Task: Open Card Email Marketing Analytics Review in Board IT Change Management and Implementation to Workspace Health and Wellness Services and add a team member Softage.2@softage.net, a label Blue, a checklist Compensation and Benefits, an attachment from Trello, a color Blue and finally, add a card description 'Research and develop new pricing strategy for bundled products' and a comment 'Let us approach this task with a sense of flexibility and adaptability, willing to adjust our approach as needed based on feedback.'. Add a start date 'Jan 06, 1900' with a due date 'Jan 13, 1900'
Action: Mouse moved to (325, 146)
Screenshot: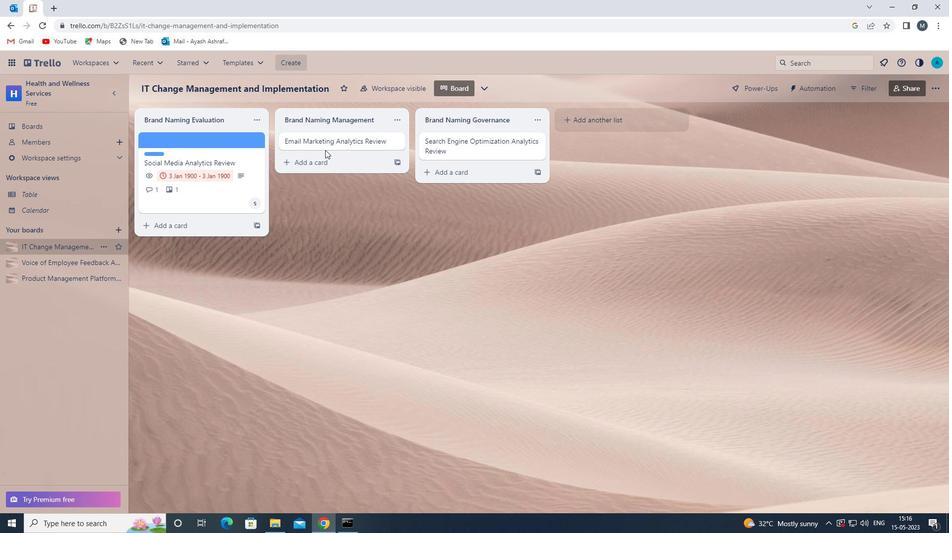 
Action: Mouse pressed left at (325, 146)
Screenshot: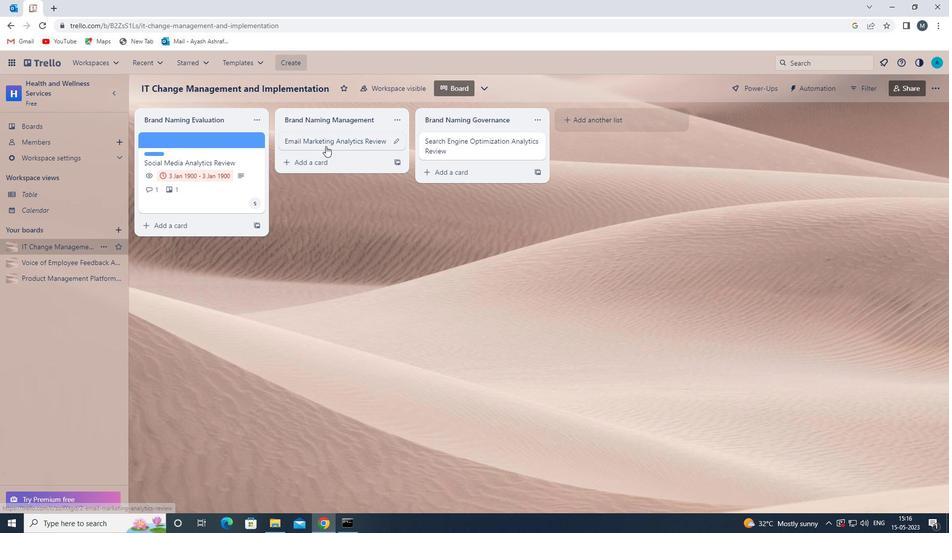 
Action: Mouse moved to (598, 173)
Screenshot: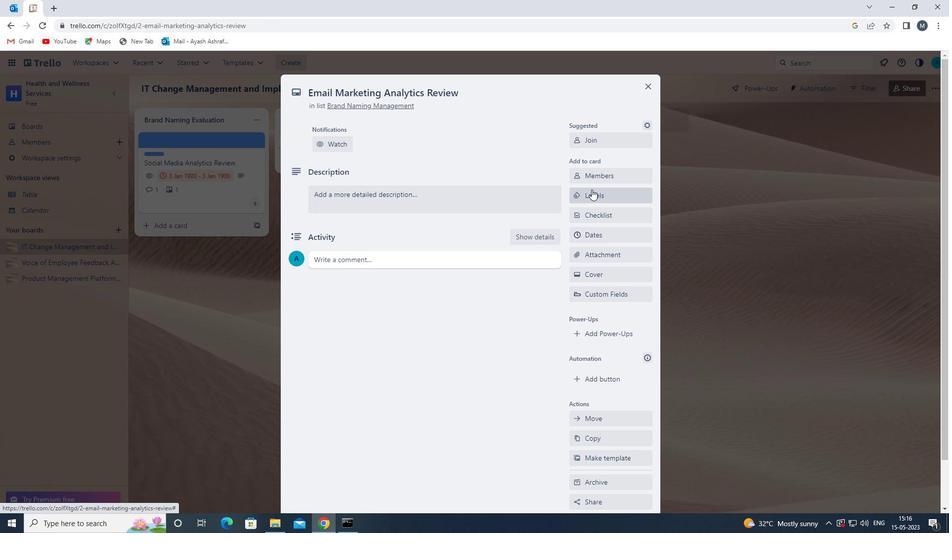 
Action: Mouse pressed left at (598, 173)
Screenshot: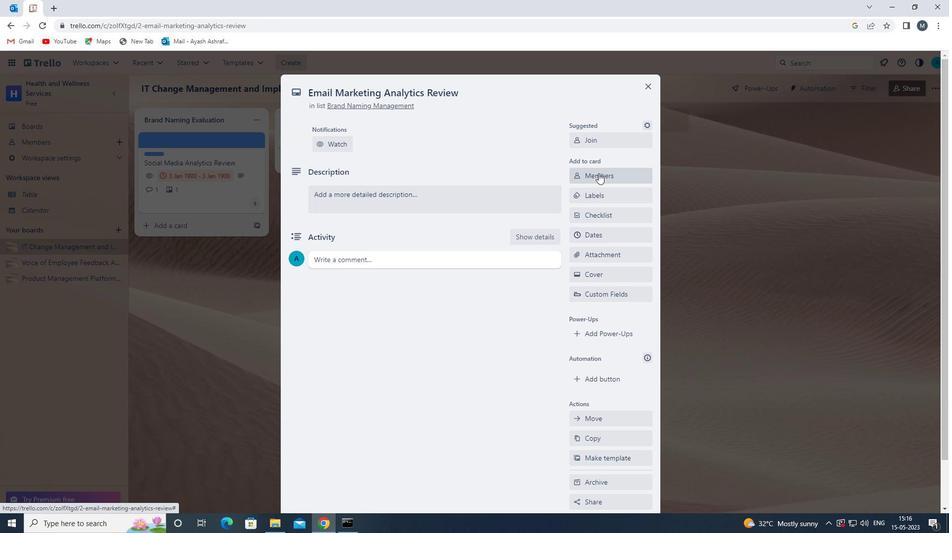 
Action: Key pressed s
Screenshot: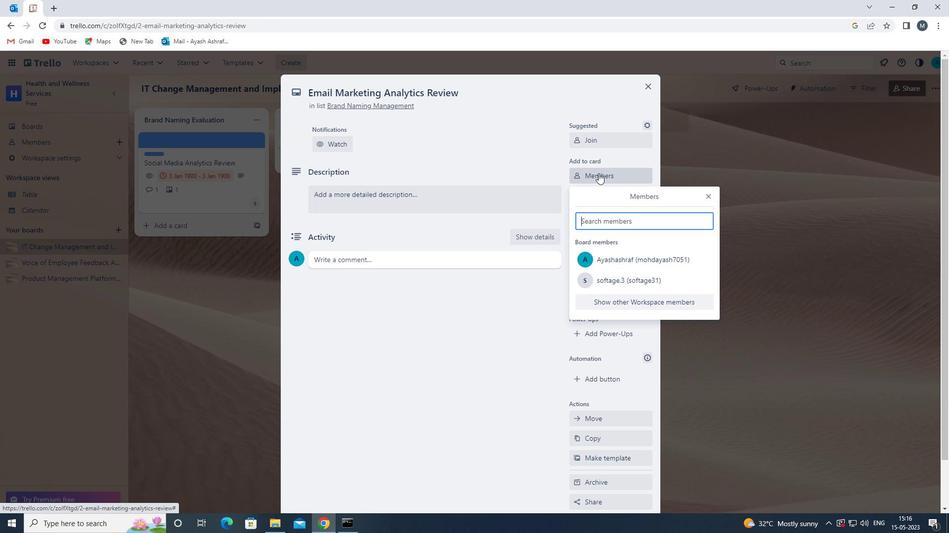 
Action: Mouse moved to (634, 317)
Screenshot: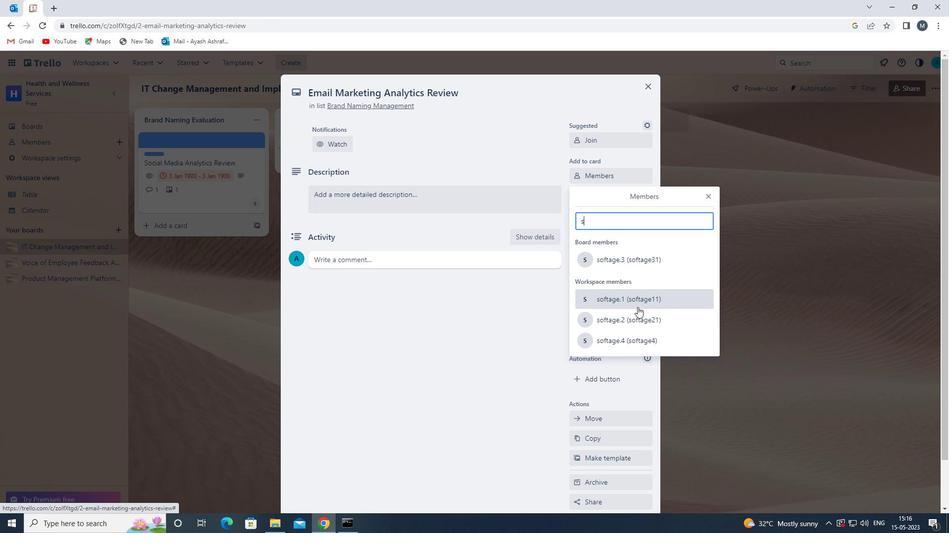 
Action: Mouse pressed left at (634, 317)
Screenshot: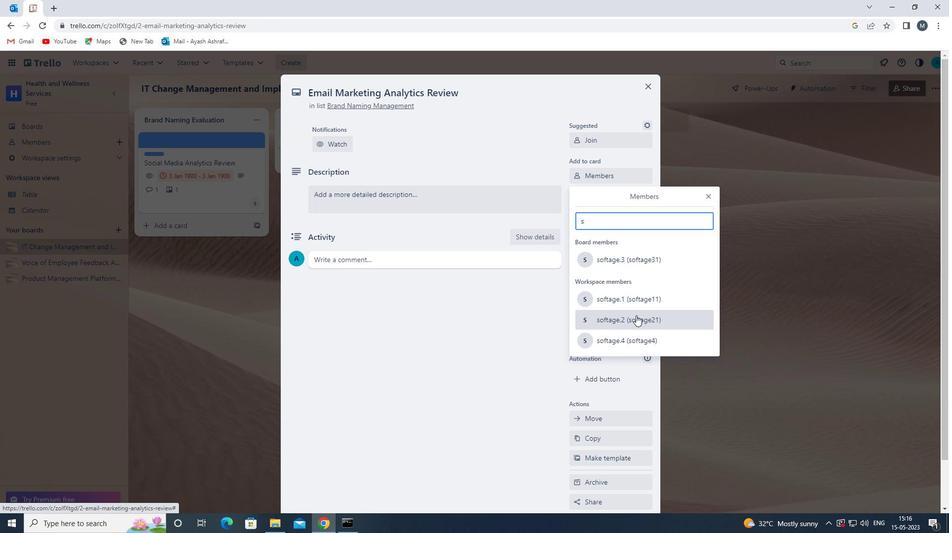 
Action: Mouse moved to (708, 195)
Screenshot: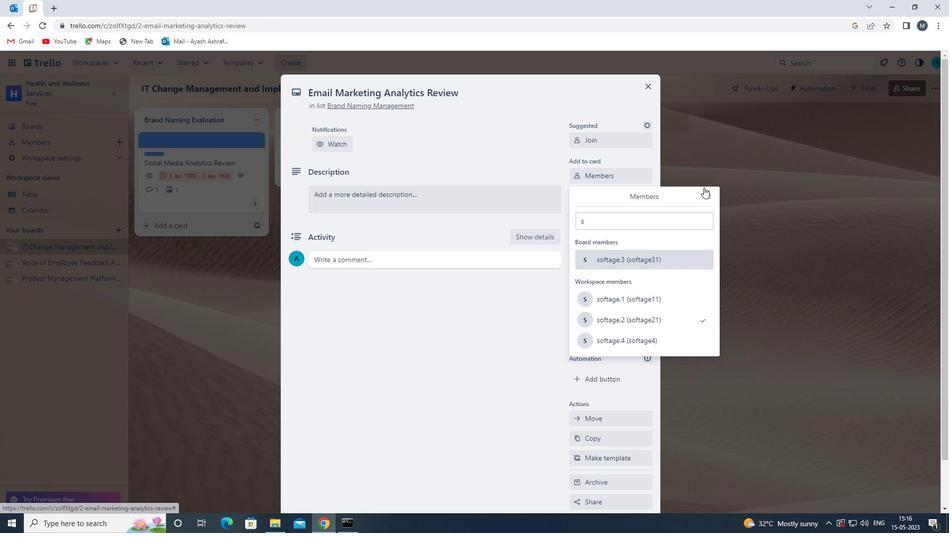 
Action: Mouse pressed left at (708, 195)
Screenshot: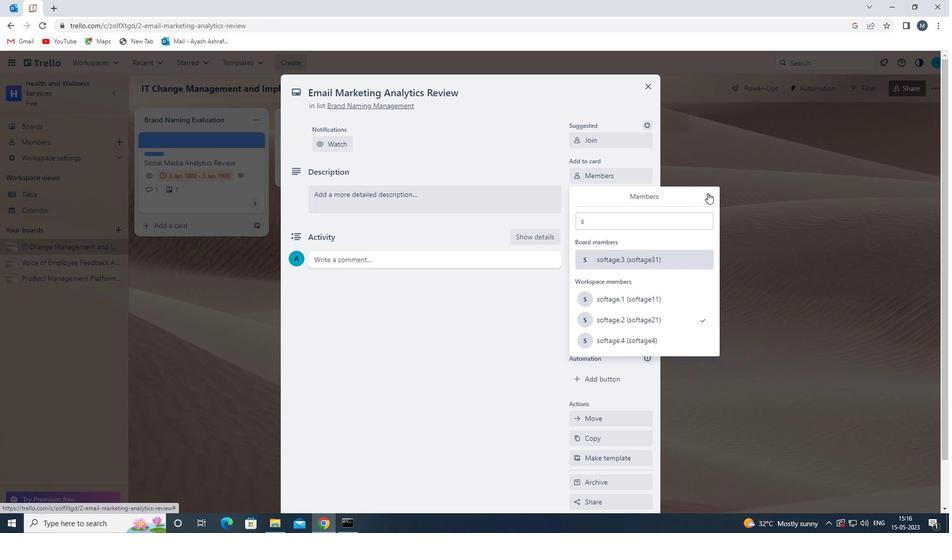 
Action: Mouse moved to (600, 195)
Screenshot: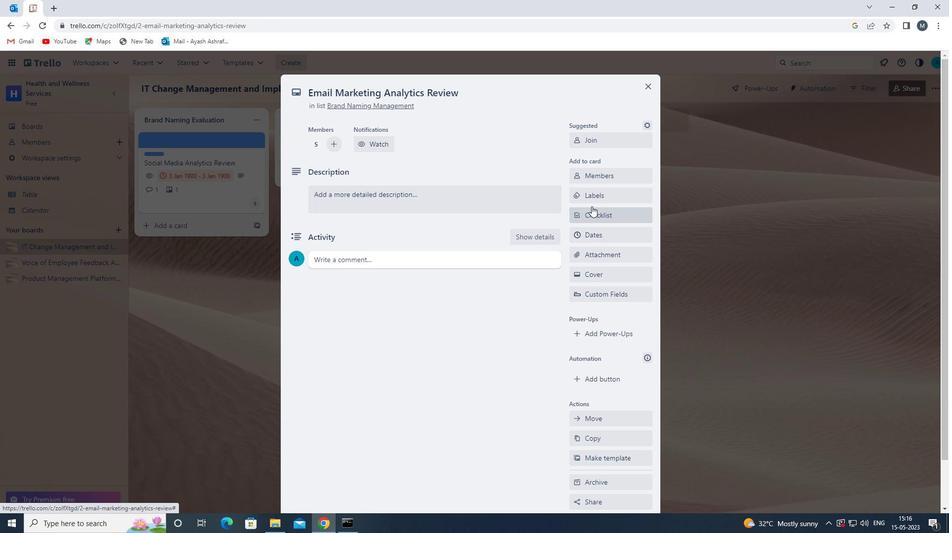 
Action: Mouse pressed left at (600, 195)
Screenshot: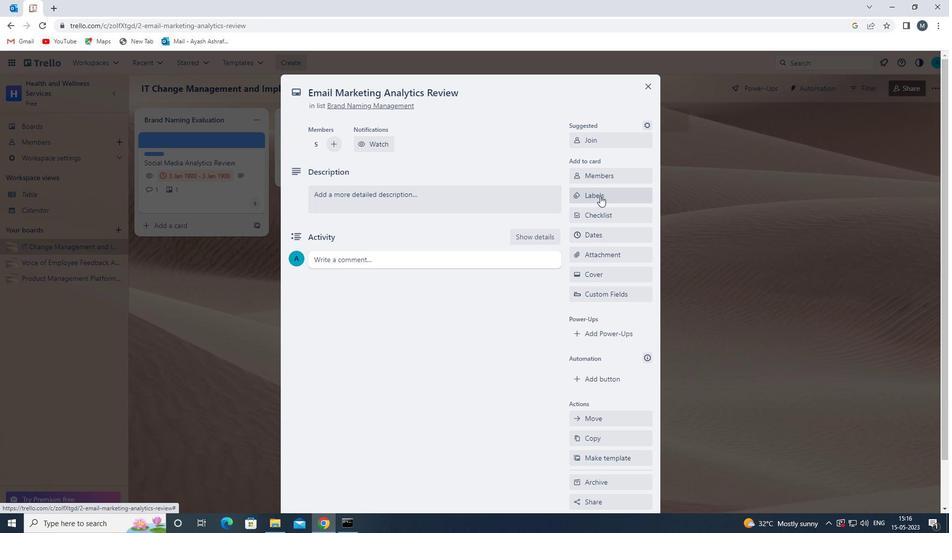 
Action: Mouse moved to (629, 362)
Screenshot: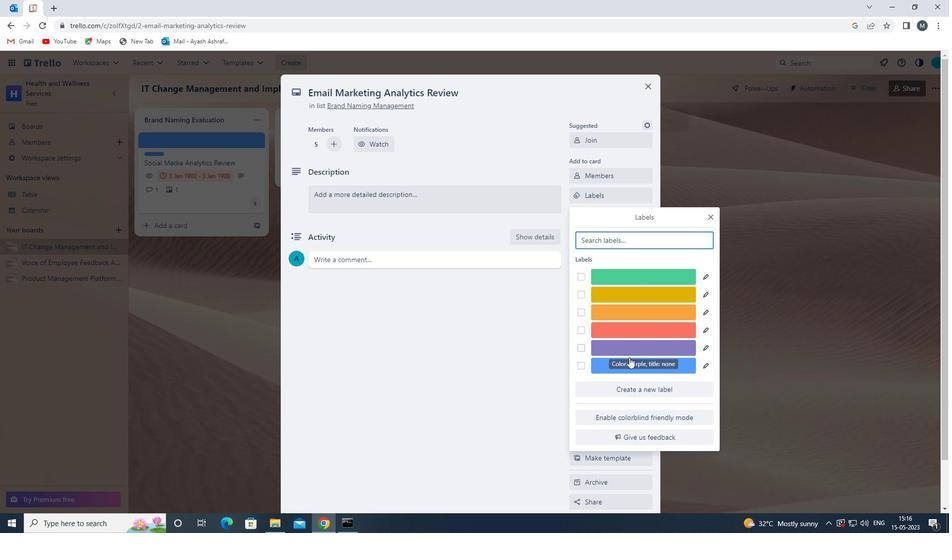 
Action: Mouse pressed left at (629, 362)
Screenshot: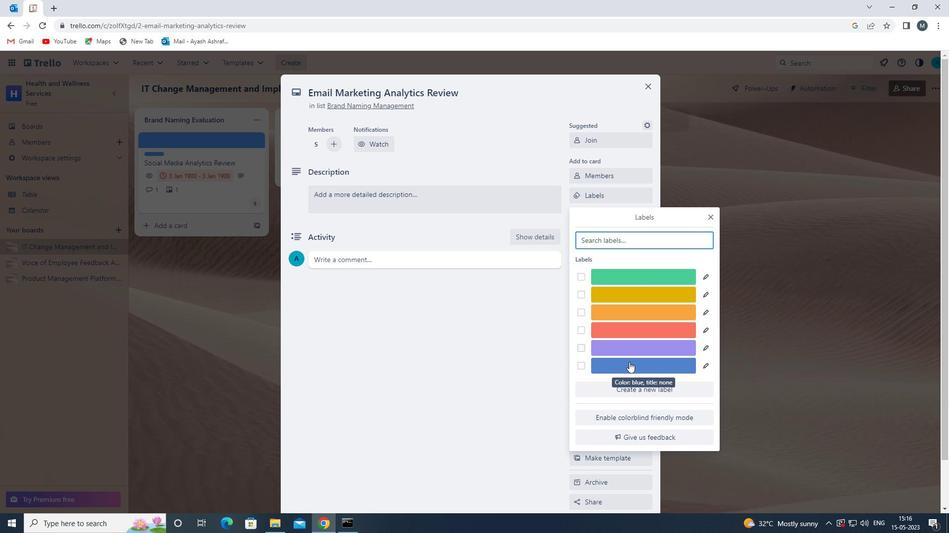 
Action: Mouse moved to (708, 217)
Screenshot: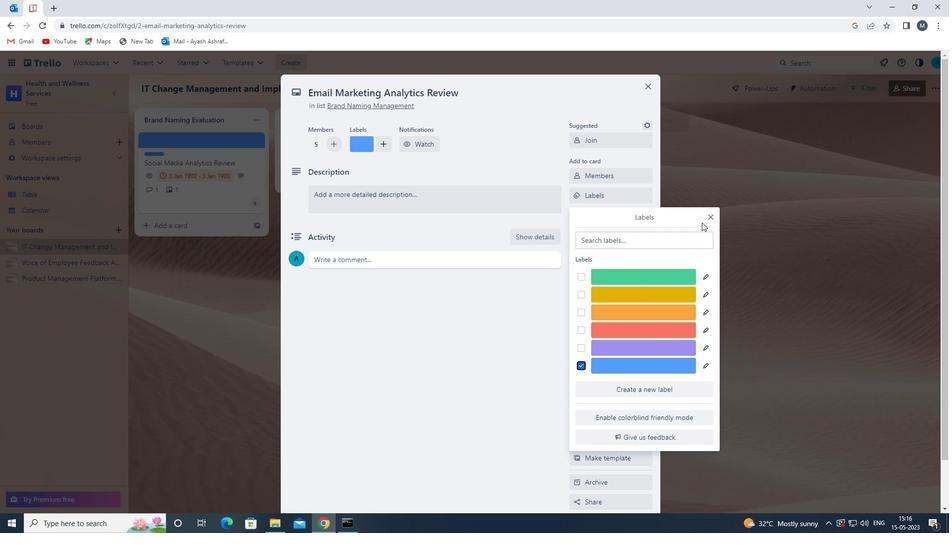 
Action: Mouse pressed left at (708, 217)
Screenshot: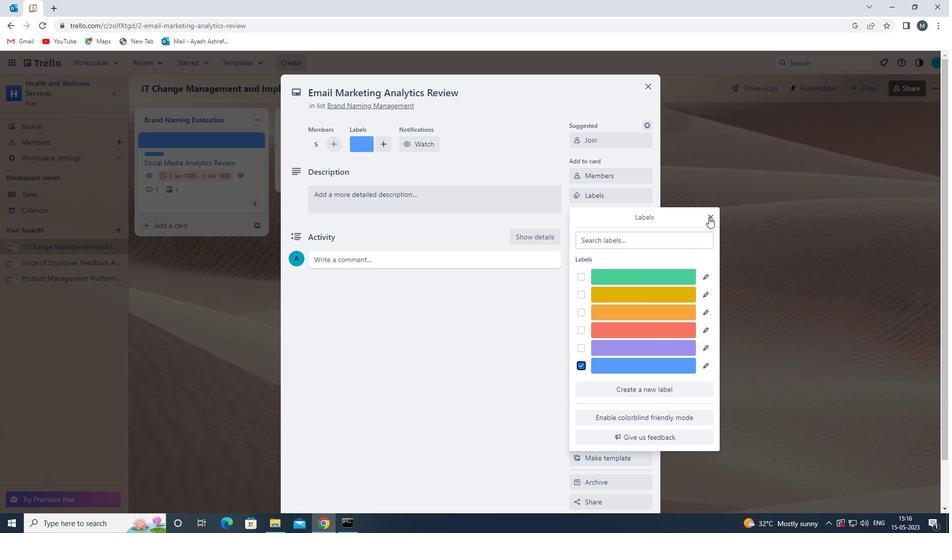 
Action: Mouse moved to (612, 216)
Screenshot: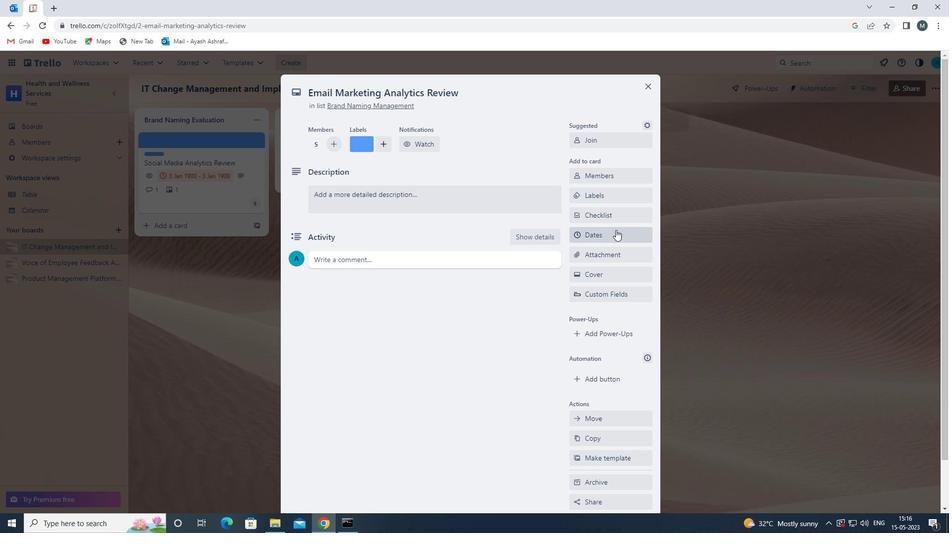
Action: Mouse pressed left at (612, 216)
Screenshot: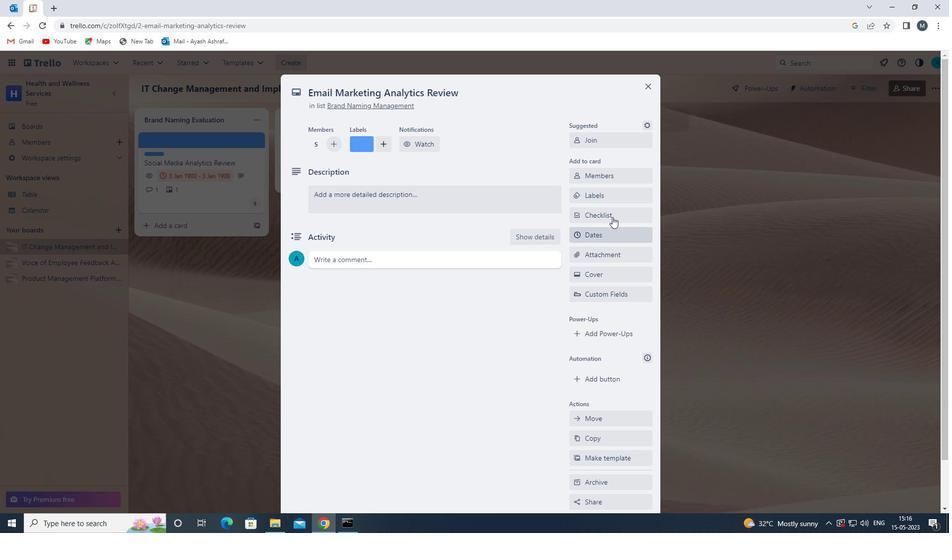 
Action: Key pressed c
Screenshot: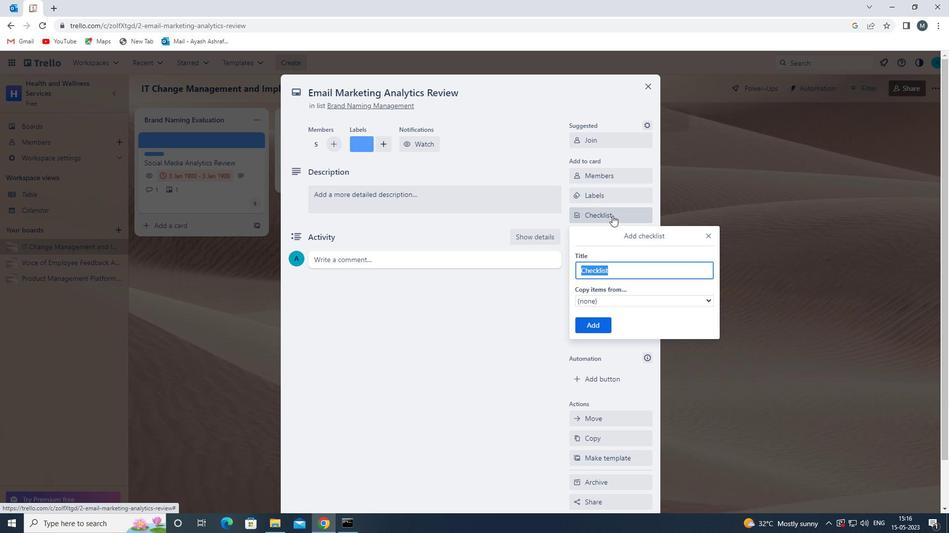 
Action: Mouse moved to (672, 370)
Screenshot: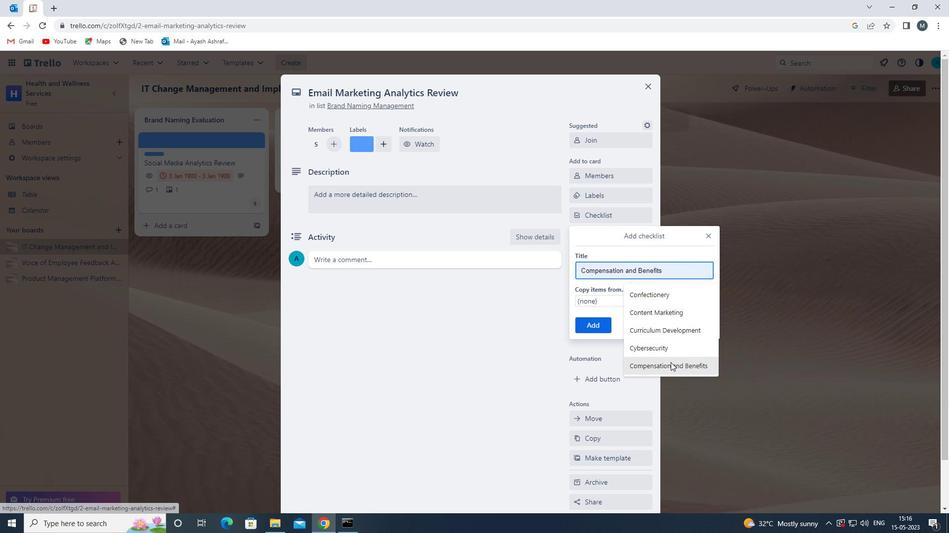 
Action: Mouse pressed left at (672, 370)
Screenshot: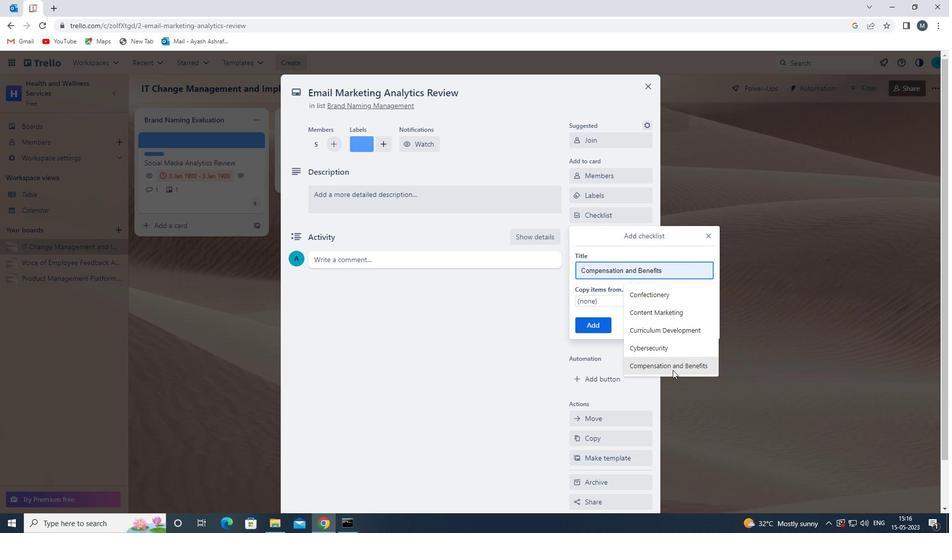 
Action: Mouse moved to (591, 326)
Screenshot: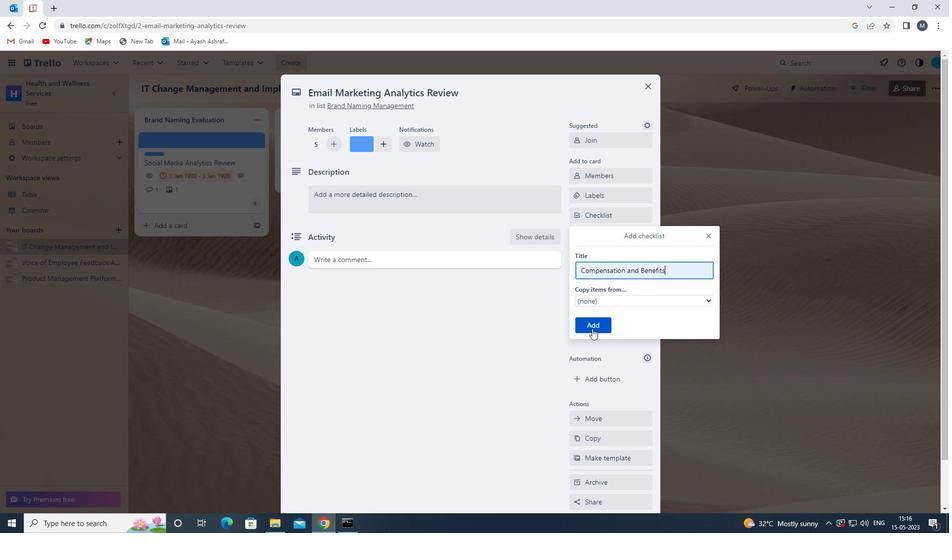 
Action: Mouse pressed left at (591, 326)
Screenshot: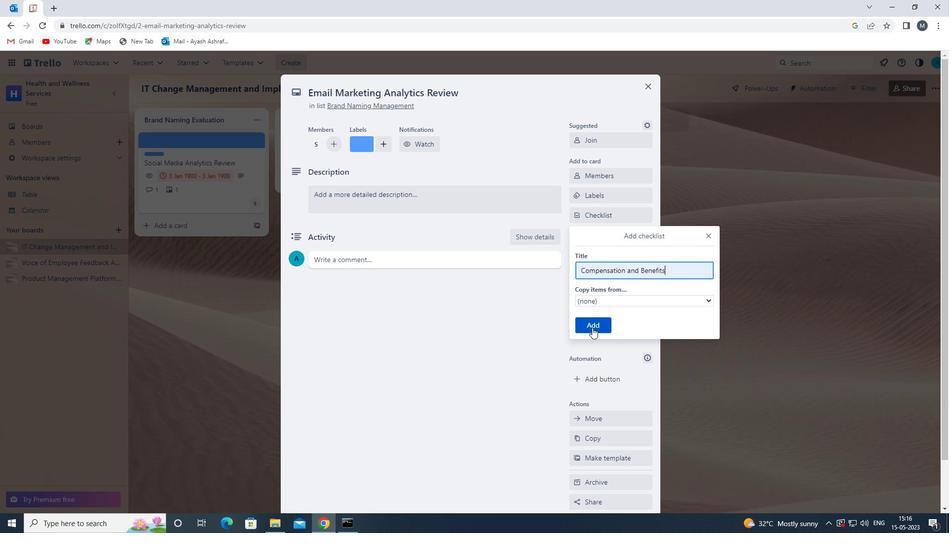 
Action: Mouse moved to (614, 256)
Screenshot: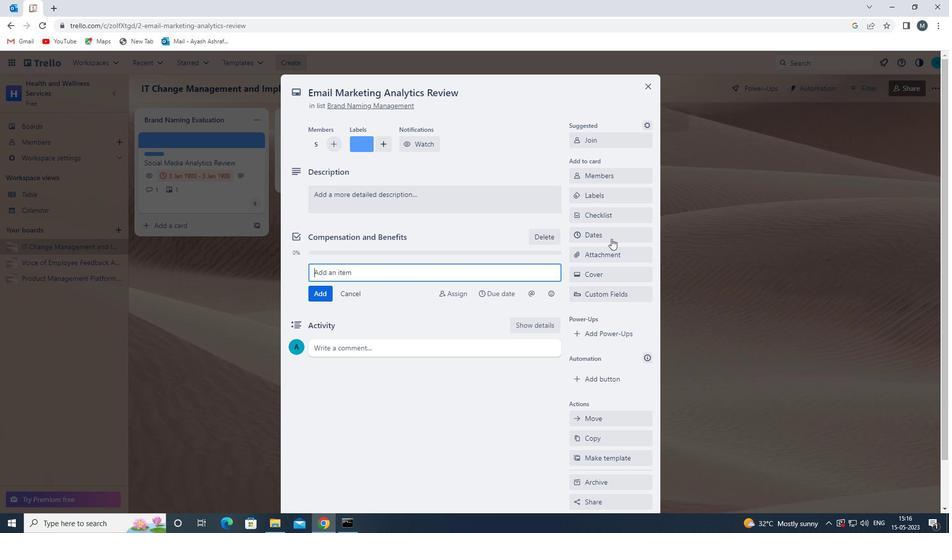 
Action: Mouse pressed left at (614, 256)
Screenshot: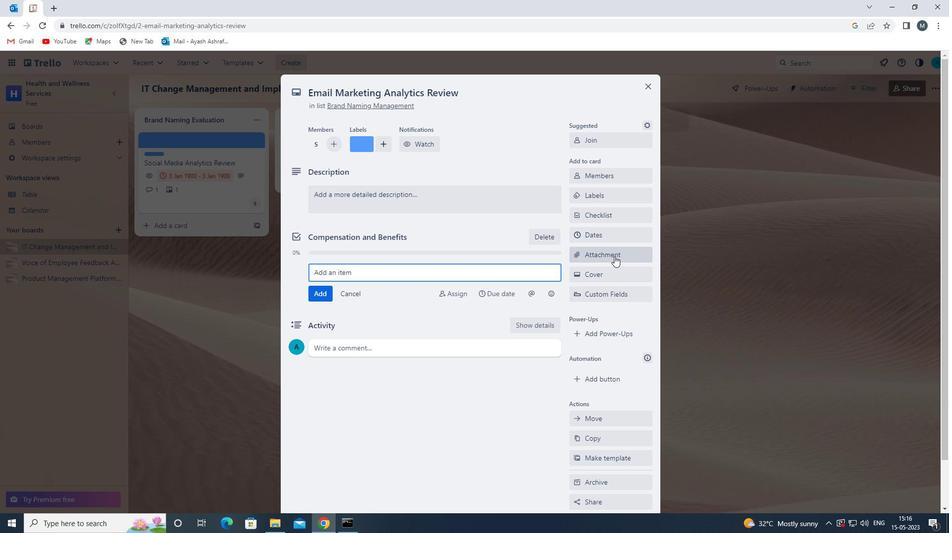 
Action: Mouse moved to (591, 318)
Screenshot: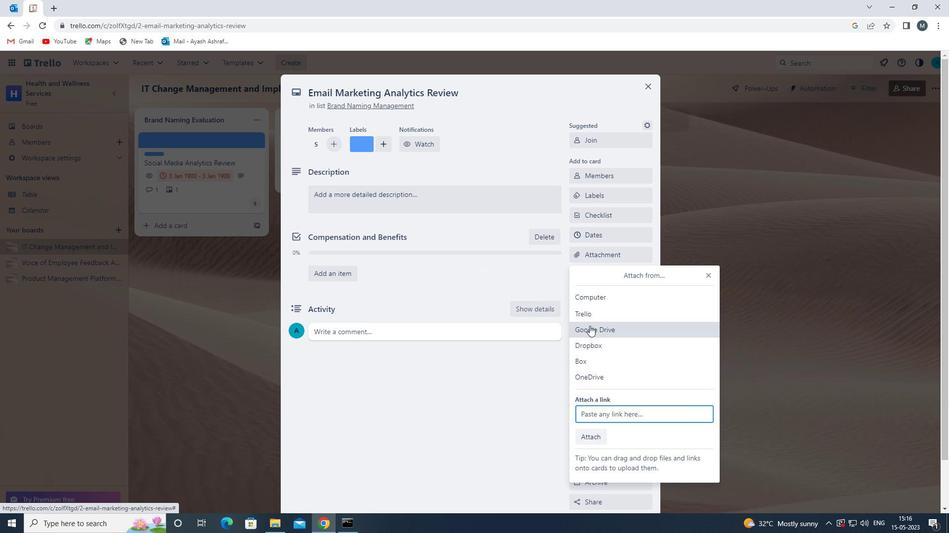 
Action: Mouse pressed left at (591, 318)
Screenshot: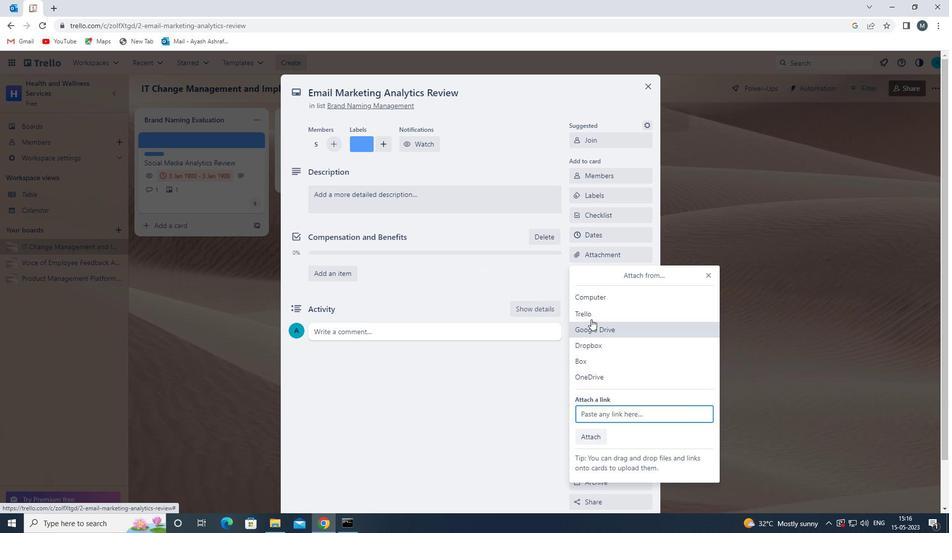 
Action: Mouse moved to (613, 260)
Screenshot: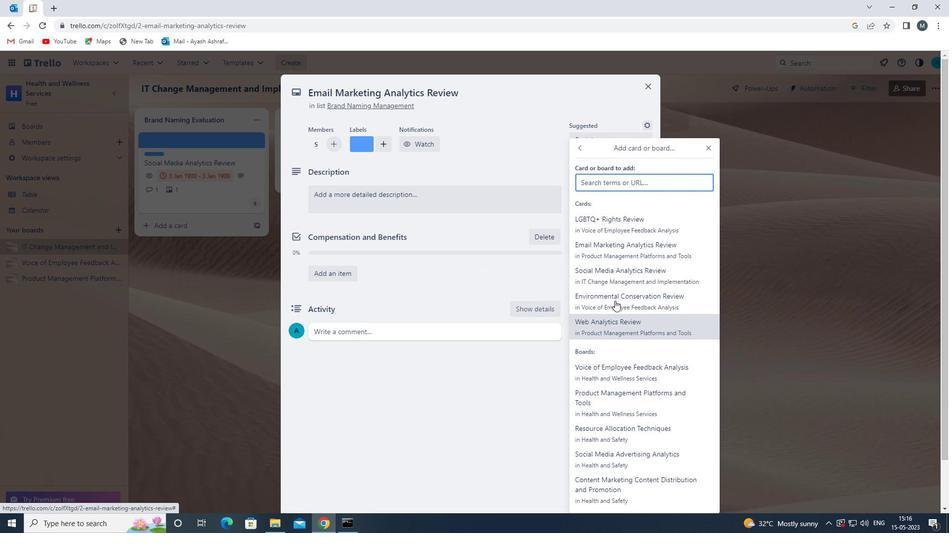 
Action: Mouse pressed left at (613, 260)
Screenshot: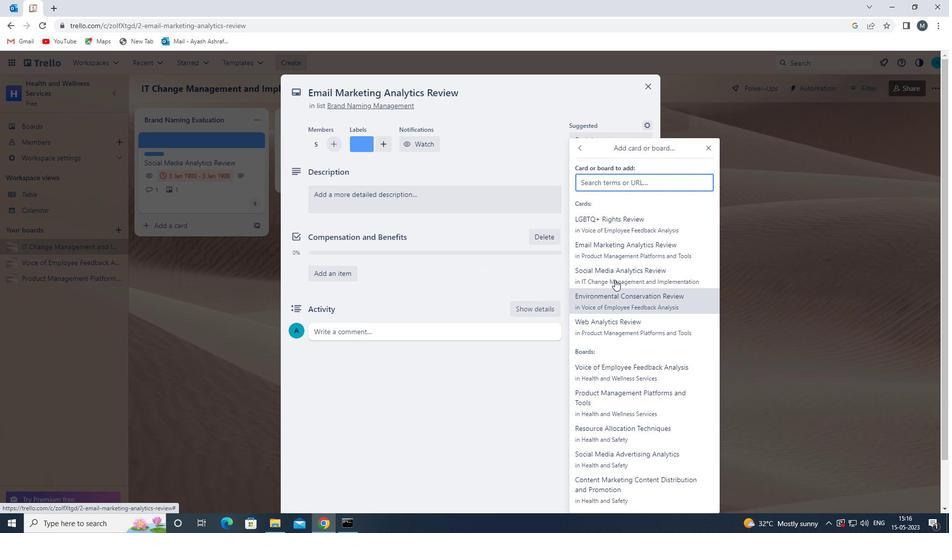 
Action: Mouse moved to (599, 273)
Screenshot: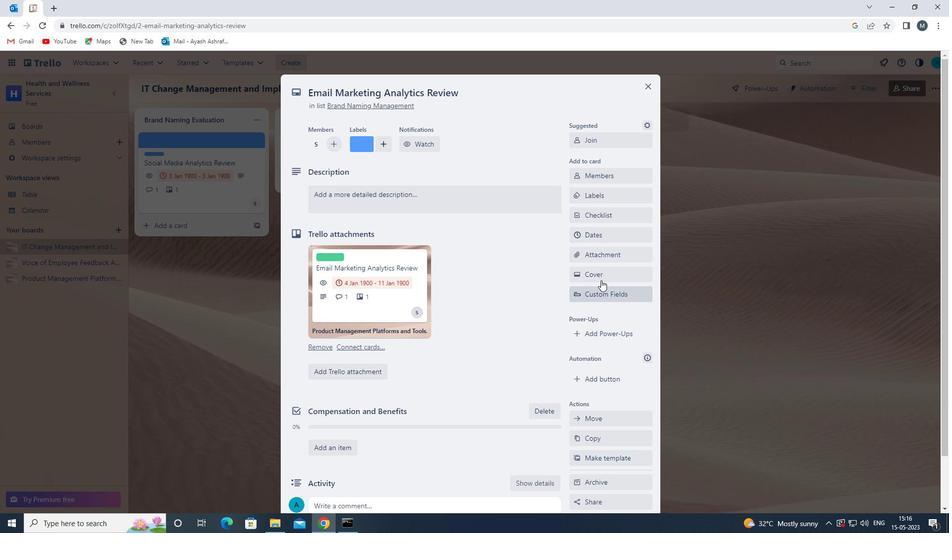
Action: Mouse pressed left at (599, 273)
Screenshot: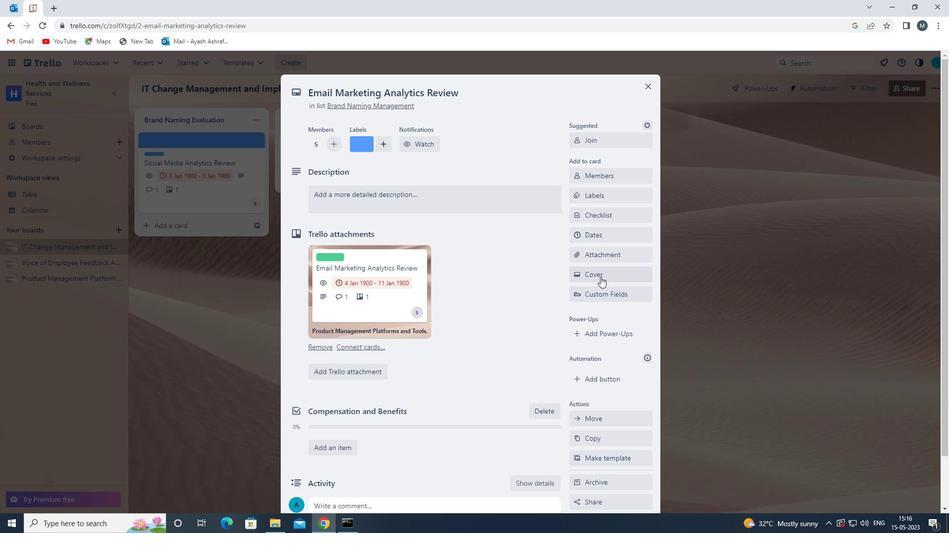 
Action: Mouse moved to (583, 337)
Screenshot: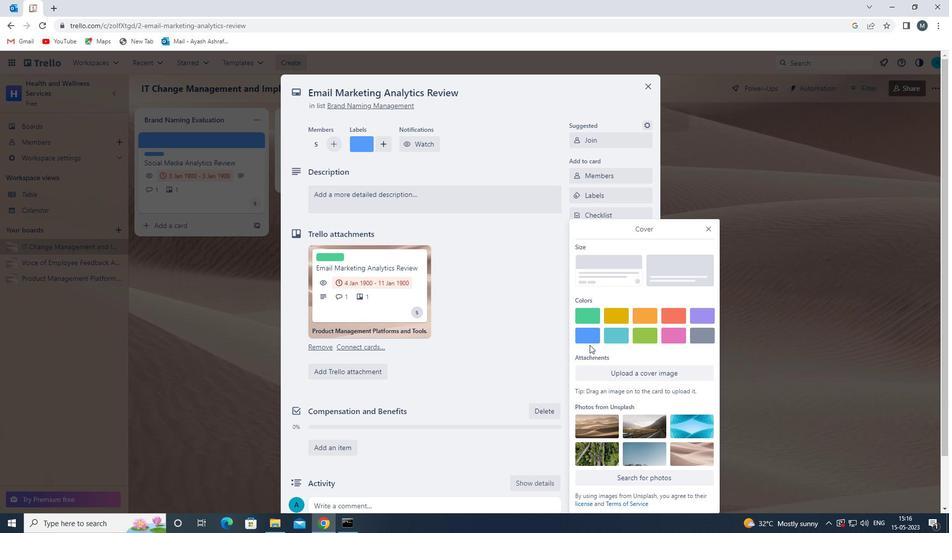 
Action: Mouse pressed left at (583, 337)
Screenshot: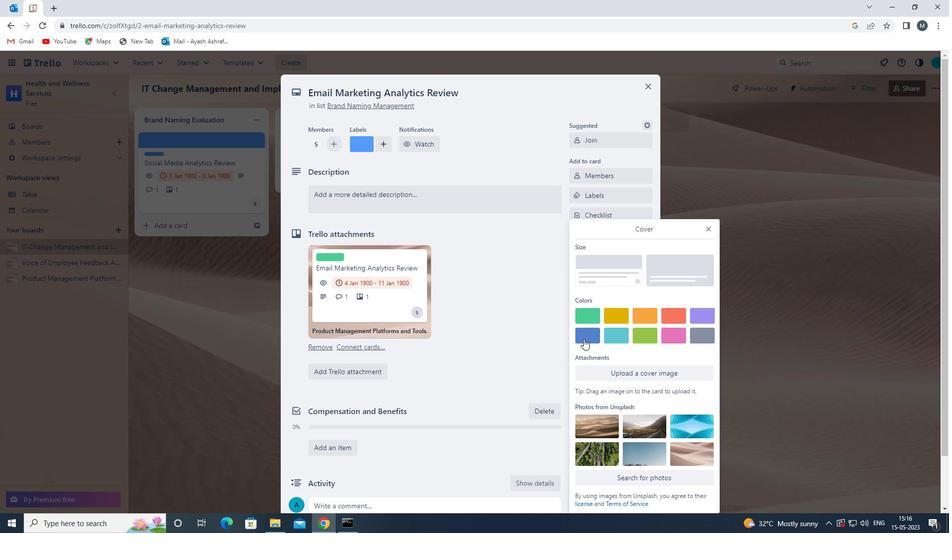 
Action: Mouse moved to (704, 212)
Screenshot: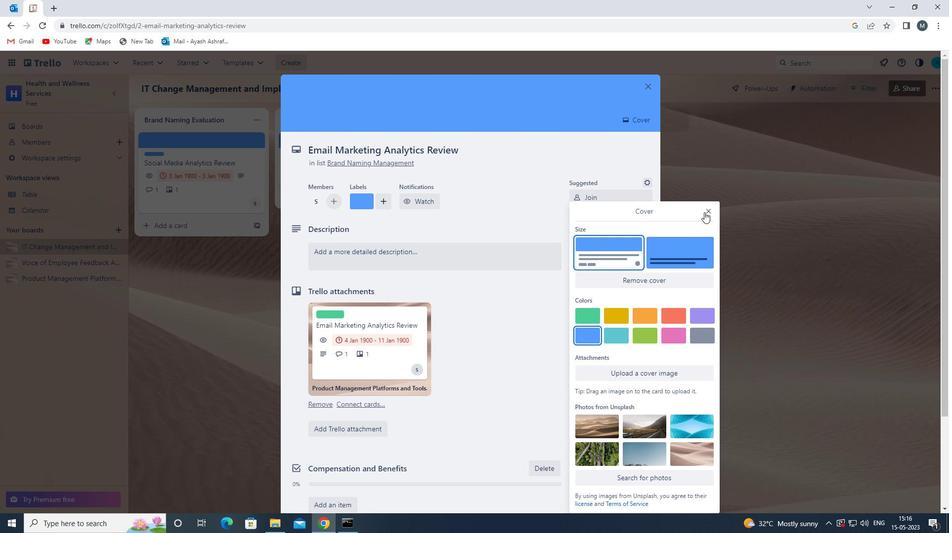 
Action: Mouse pressed left at (704, 212)
Screenshot: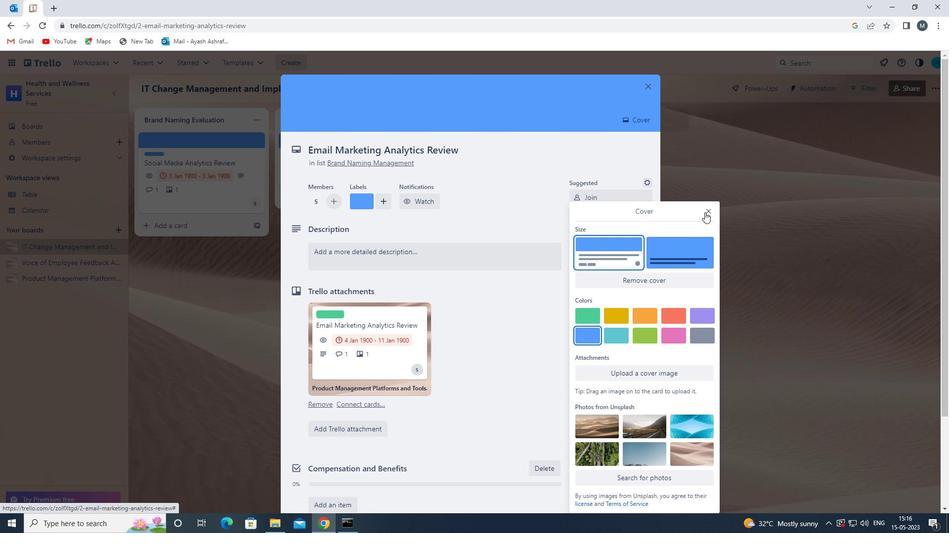 
Action: Mouse moved to (367, 256)
Screenshot: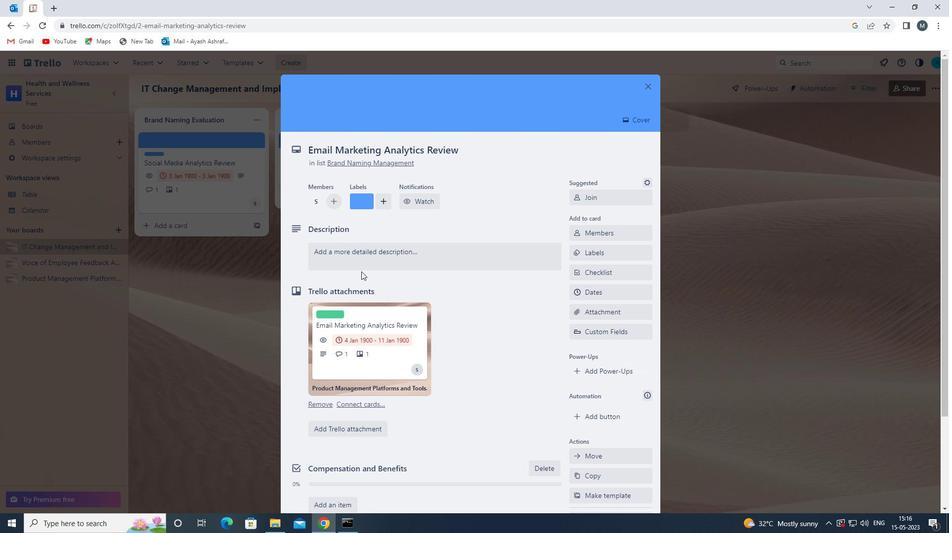 
Action: Mouse pressed left at (367, 256)
Screenshot: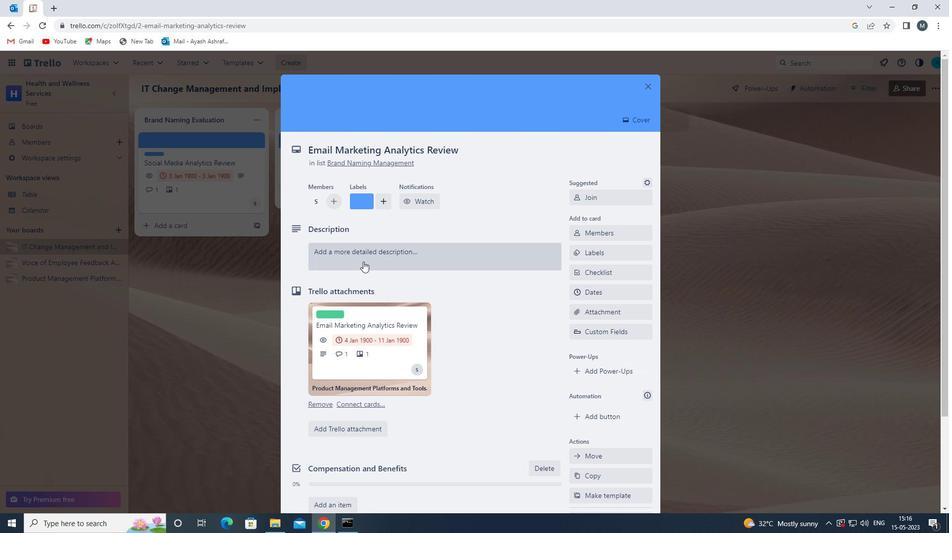 
Action: Mouse moved to (345, 289)
Screenshot: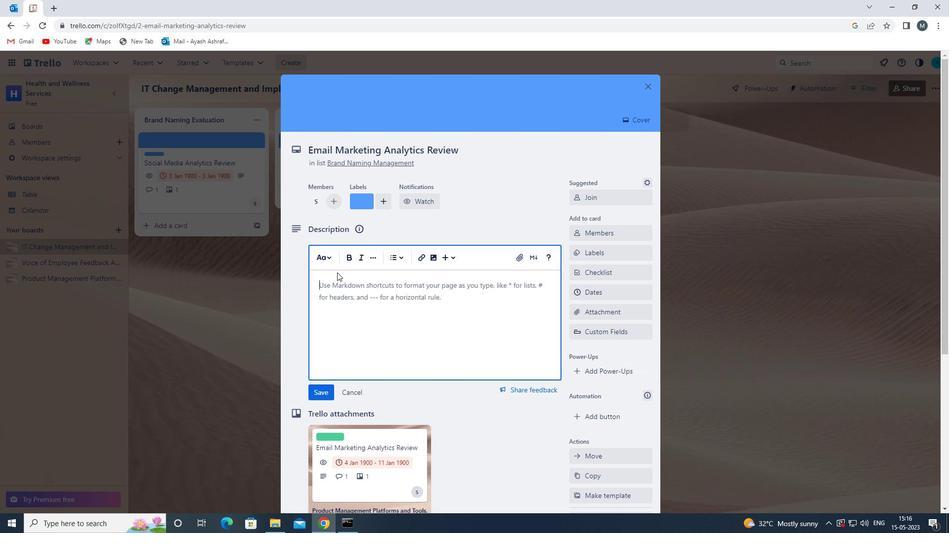 
Action: Mouse pressed left at (345, 289)
Screenshot: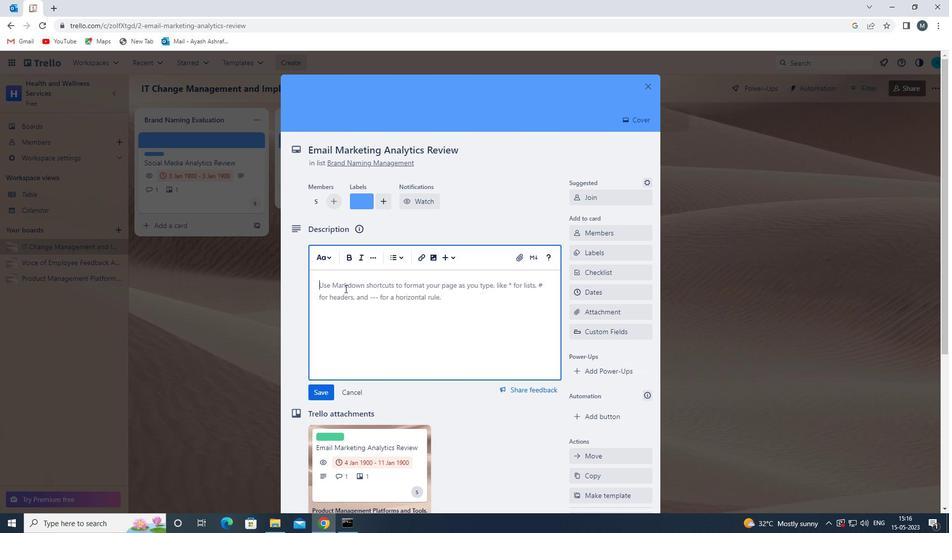 
Action: Mouse moved to (346, 288)
Screenshot: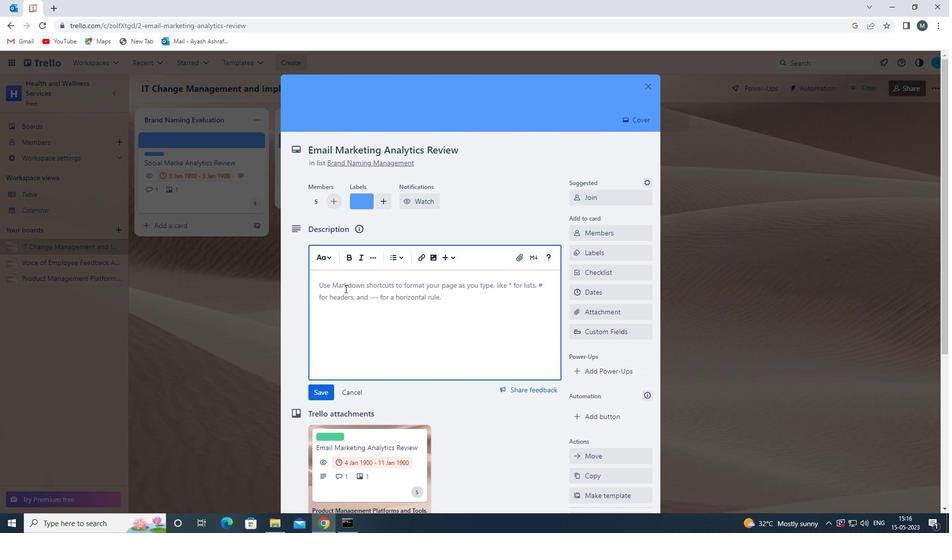 
Action: Key pressed <Key.shift>RESEARCH<Key.space>AND<Key.space>DEVELOP<Key.space>NEW<Key.space>PRICING<Key.space>STRATEGY<Key.space>FOR<Key.space>BI<Key.backspace>UNDLED<Key.space>PRODUCTS
Screenshot: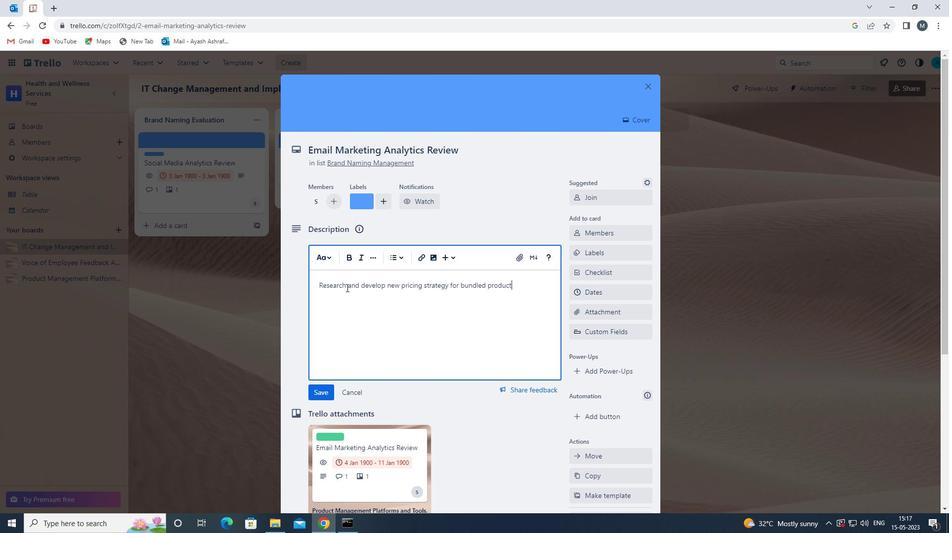 
Action: Mouse moved to (321, 390)
Screenshot: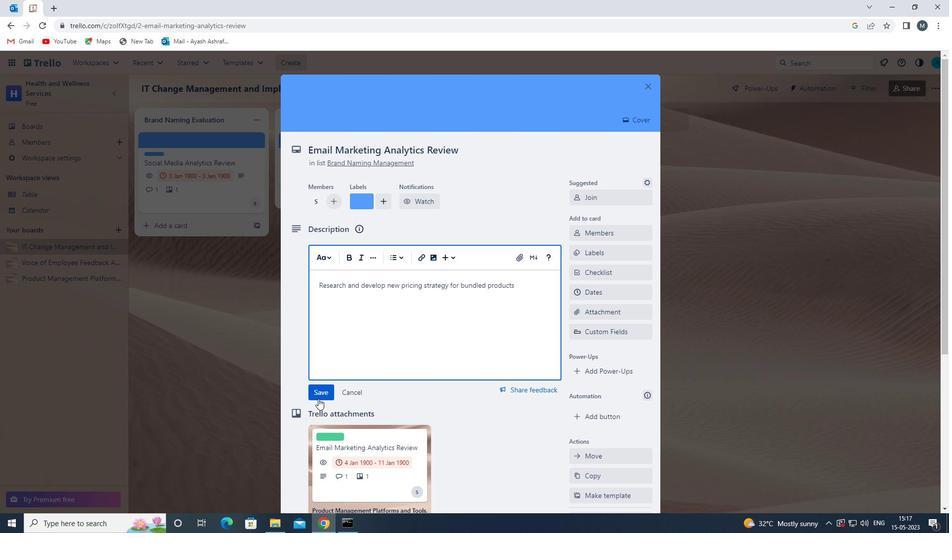 
Action: Mouse pressed left at (321, 390)
Screenshot: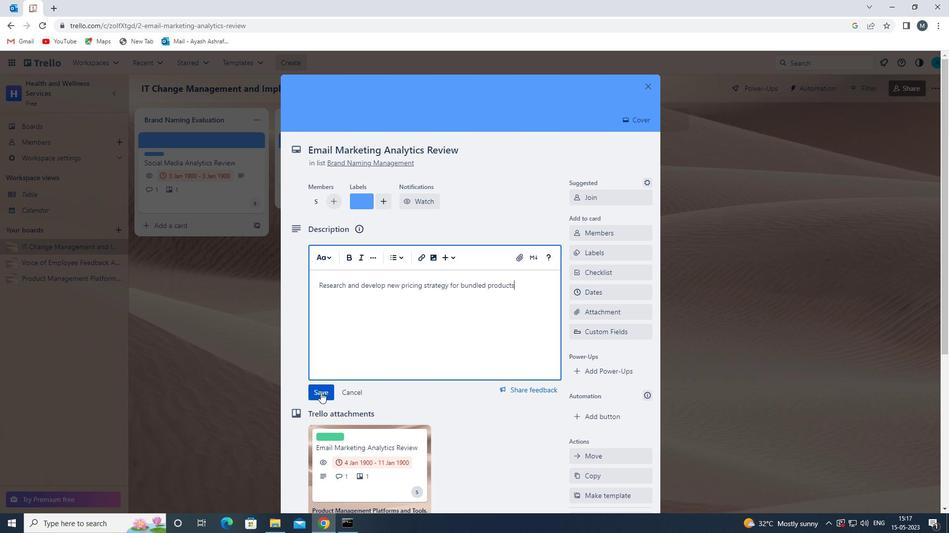 
Action: Mouse moved to (362, 368)
Screenshot: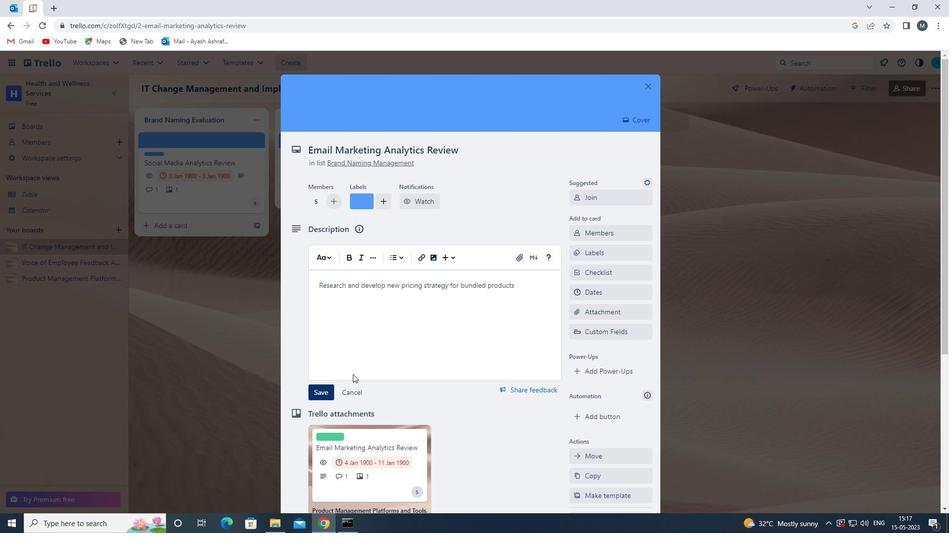 
Action: Mouse scrolled (362, 367) with delta (0, 0)
Screenshot: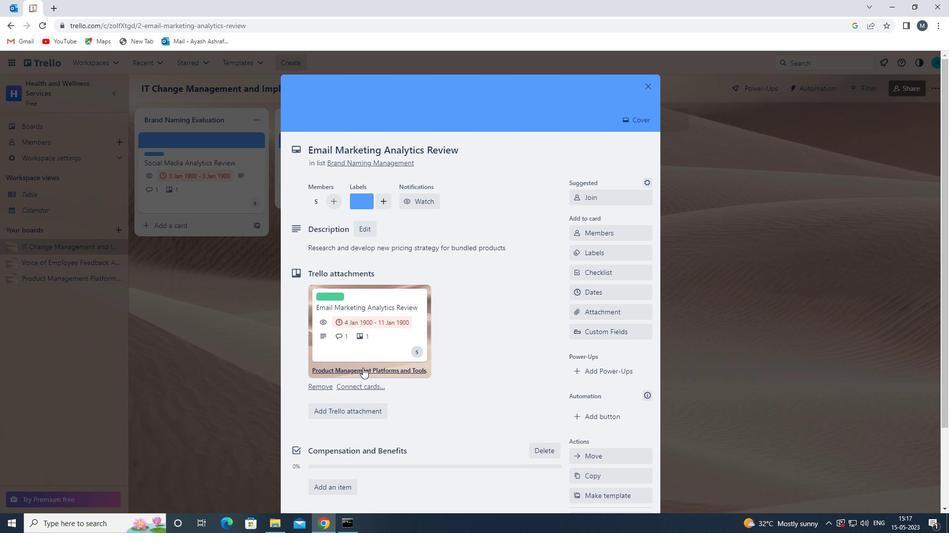 
Action: Mouse scrolled (362, 367) with delta (0, 0)
Screenshot: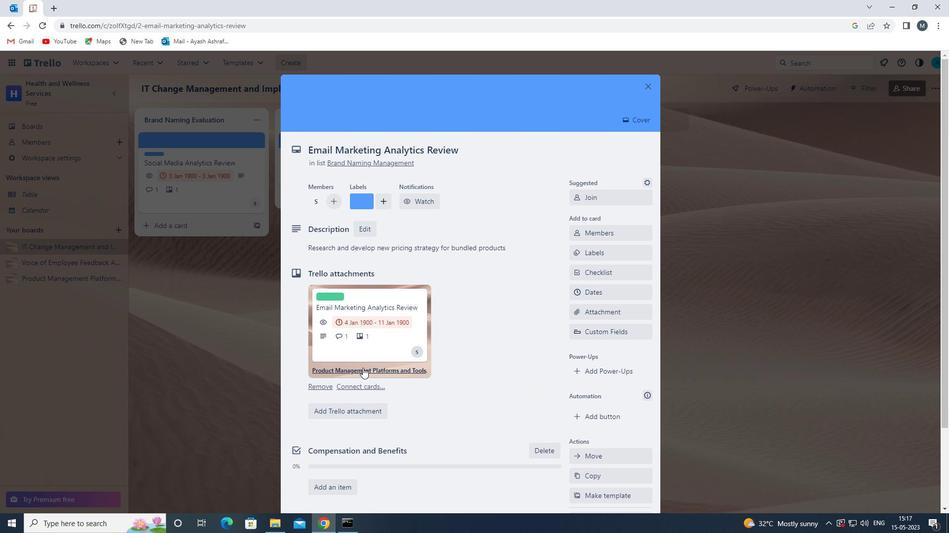 
Action: Mouse scrolled (362, 367) with delta (0, 0)
Screenshot: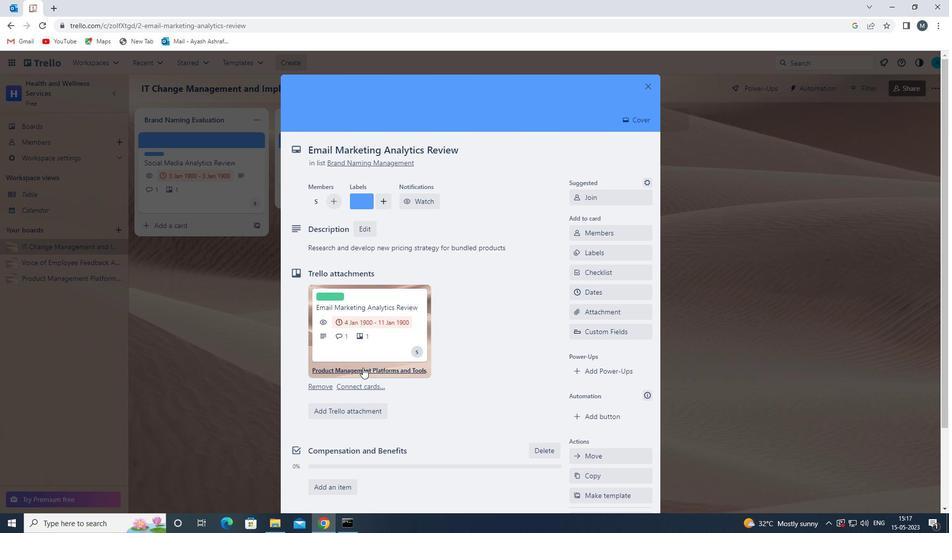 
Action: Mouse moved to (338, 448)
Screenshot: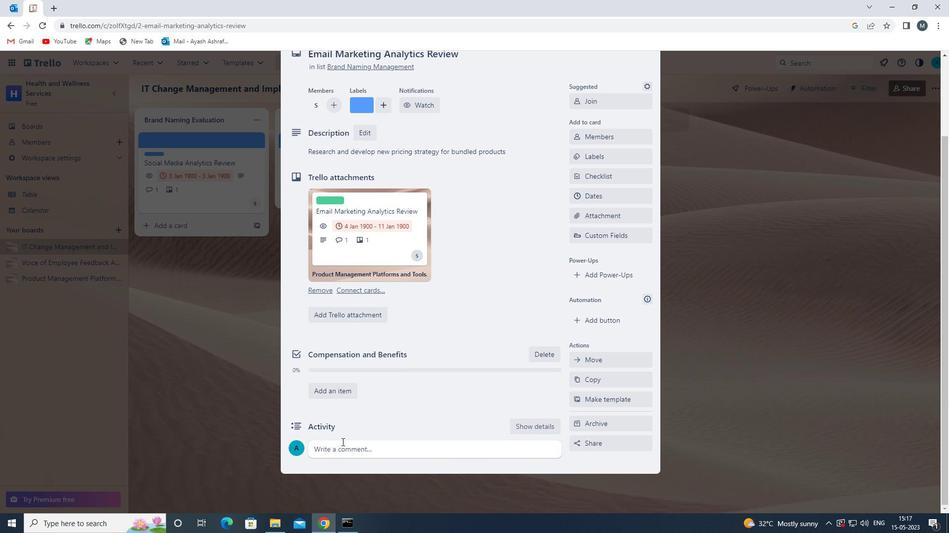 
Action: Mouse pressed left at (338, 448)
Screenshot: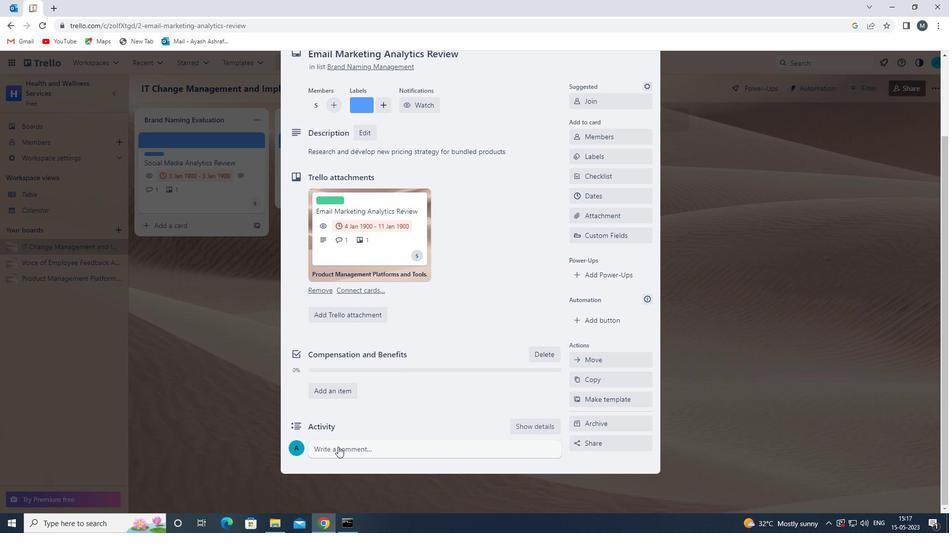 
Action: Mouse moved to (345, 484)
Screenshot: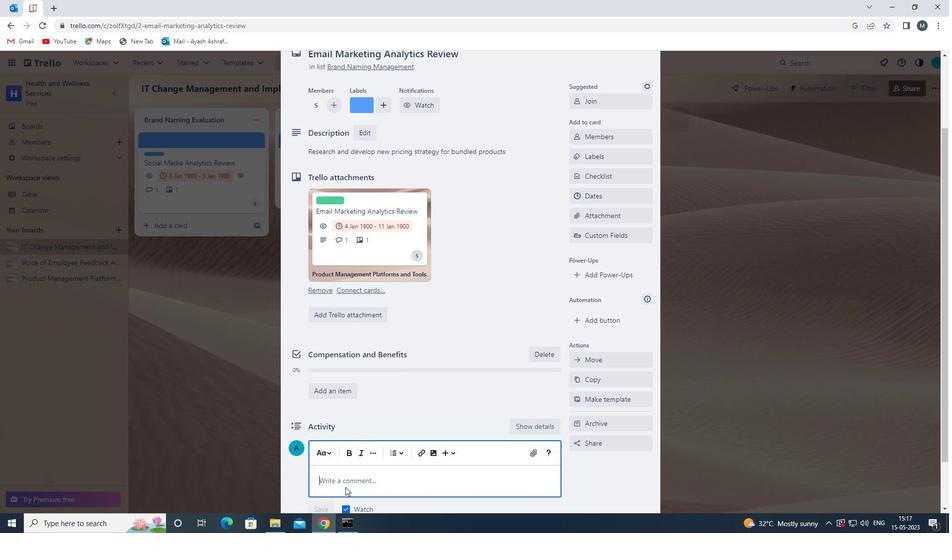 
Action: Key pressed <Key.shift>LT<Key.backspace>
Screenshot: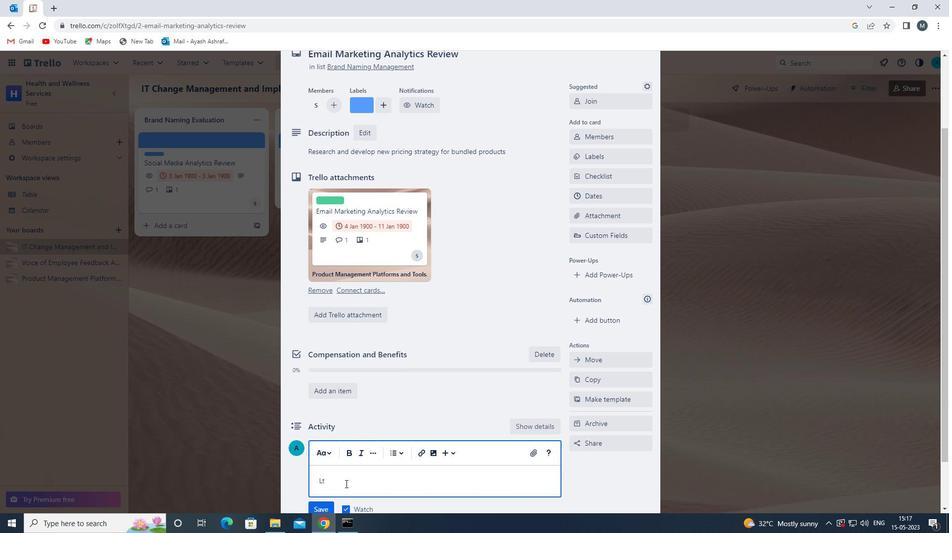 
Action: Mouse moved to (345, 484)
Screenshot: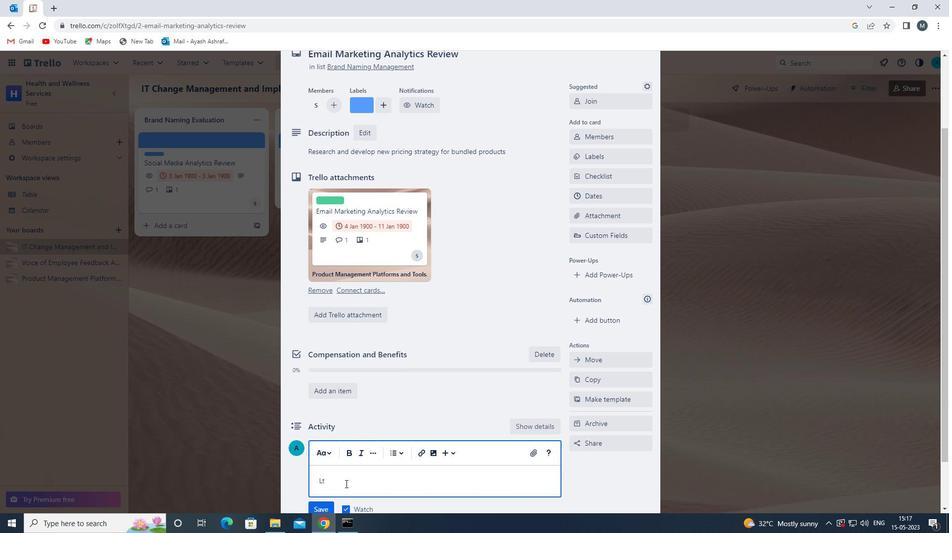 
Action: Key pressed ET<Key.space>US<Key.space>APPROACH<Key.space>THIS<Key.space>TASK<Key.space>WITH<Key.space>A<Key.space>SESNSE<Key.backspace><Key.backspace><Key.backspace><Key.backspace>M<Key.backspace>NSE<Key.space>OF<Key.space>FLEXIBILITY<Key.space>AND<Key.space>ADAPTABILITY<Key.space><Key.backspace>,<Key.space>WILLING<Key.space>TO<Key.space>ADJUST<Key.space>OUR<Key.space>APPROACH<Key.space>AS<Key.space>NEEDED<Key.space>BASED<Key.space>ON<Key.space>FEEDBACK.
Screenshot: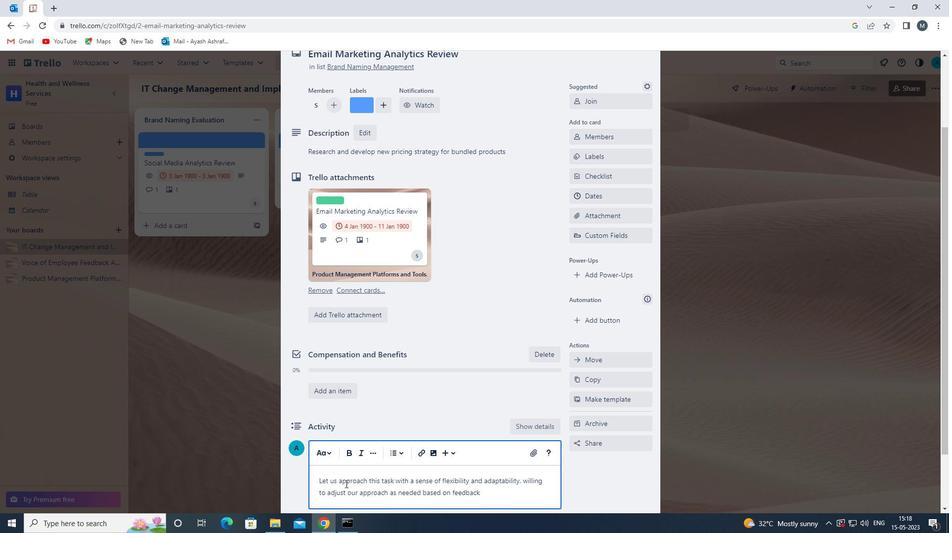 
Action: Mouse moved to (387, 422)
Screenshot: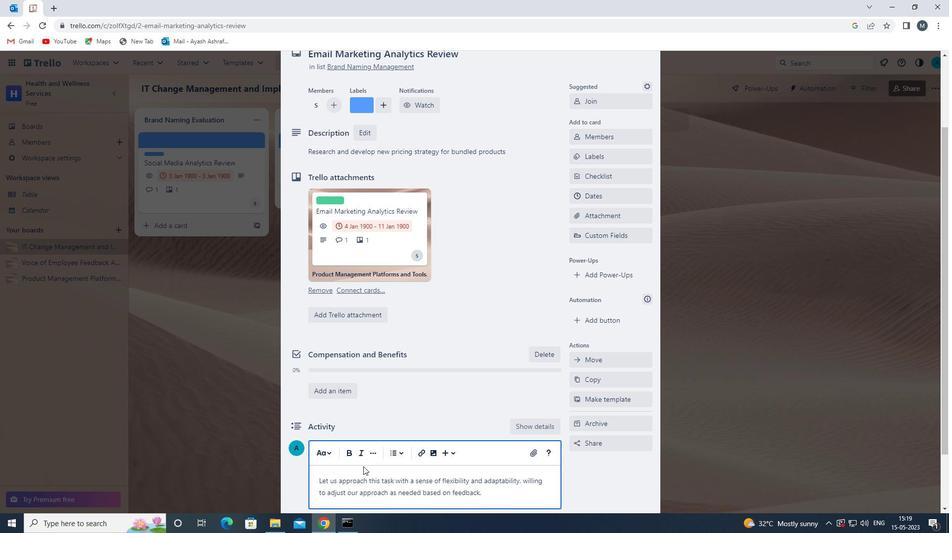 
Action: Mouse scrolled (387, 422) with delta (0, 0)
Screenshot: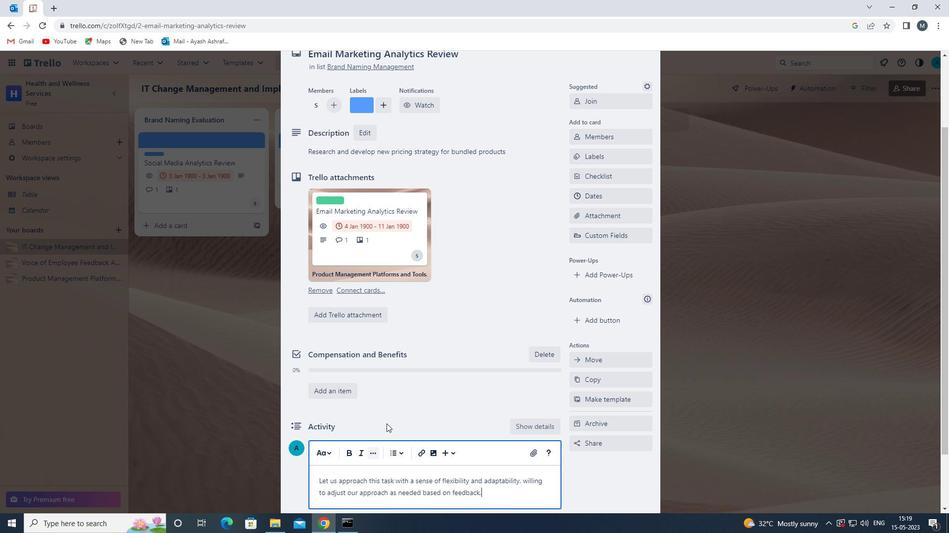 
Action: Mouse scrolled (387, 422) with delta (0, 0)
Screenshot: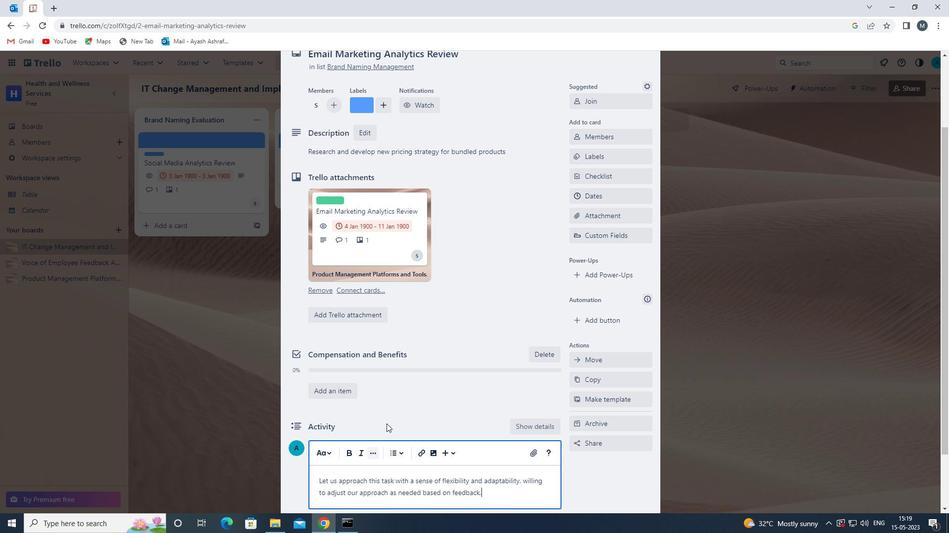 
Action: Mouse moved to (320, 450)
Screenshot: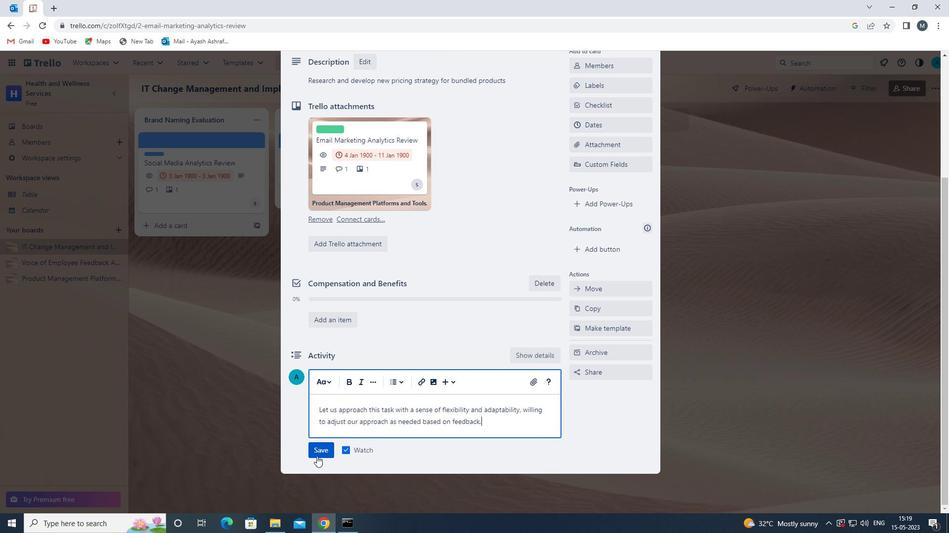 
Action: Mouse pressed left at (320, 450)
Screenshot: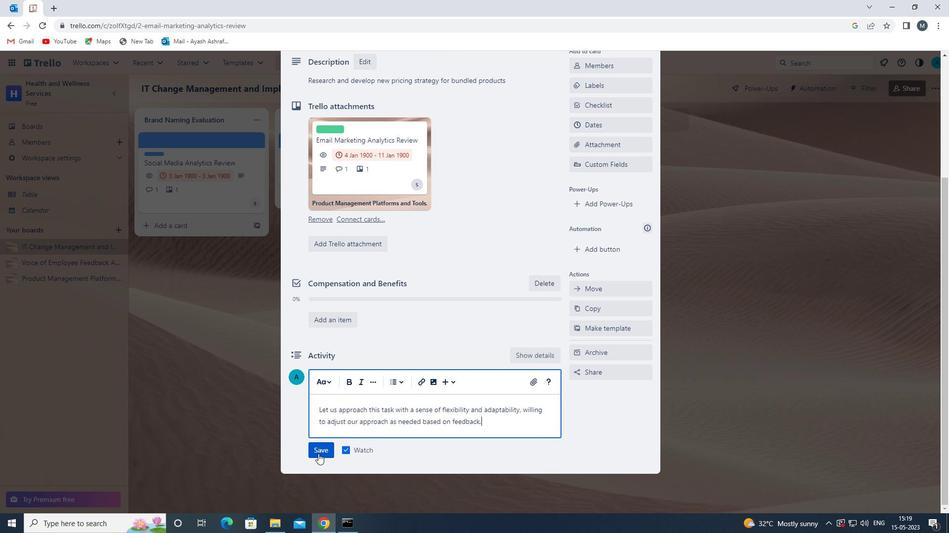 
Action: Mouse moved to (511, 366)
Screenshot: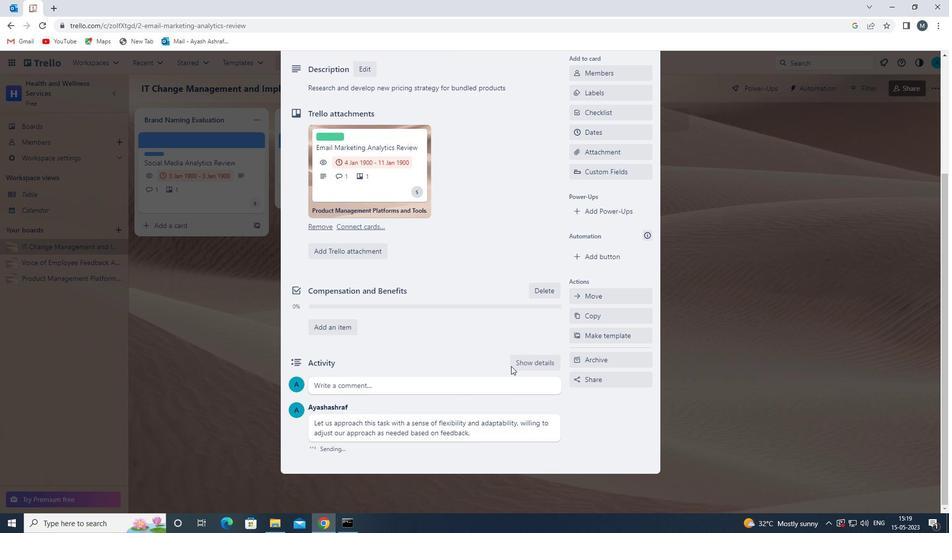 
Action: Mouse scrolled (511, 367) with delta (0, 0)
Screenshot: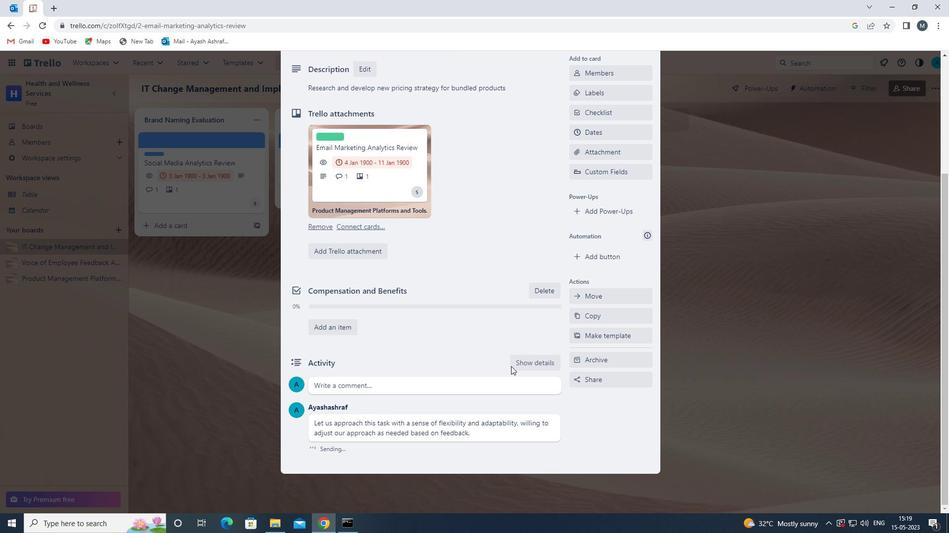 
Action: Mouse scrolled (511, 367) with delta (0, 0)
Screenshot: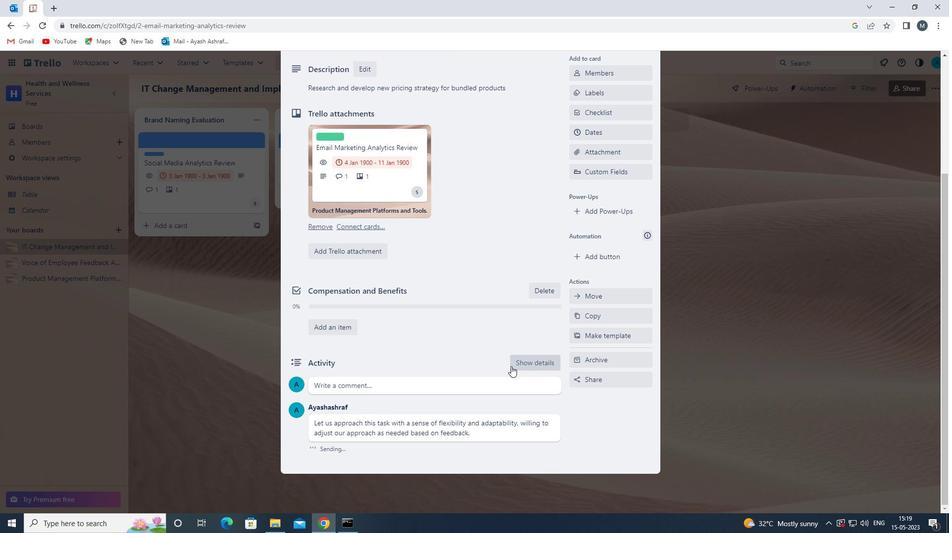 
Action: Mouse scrolled (511, 367) with delta (0, 0)
Screenshot: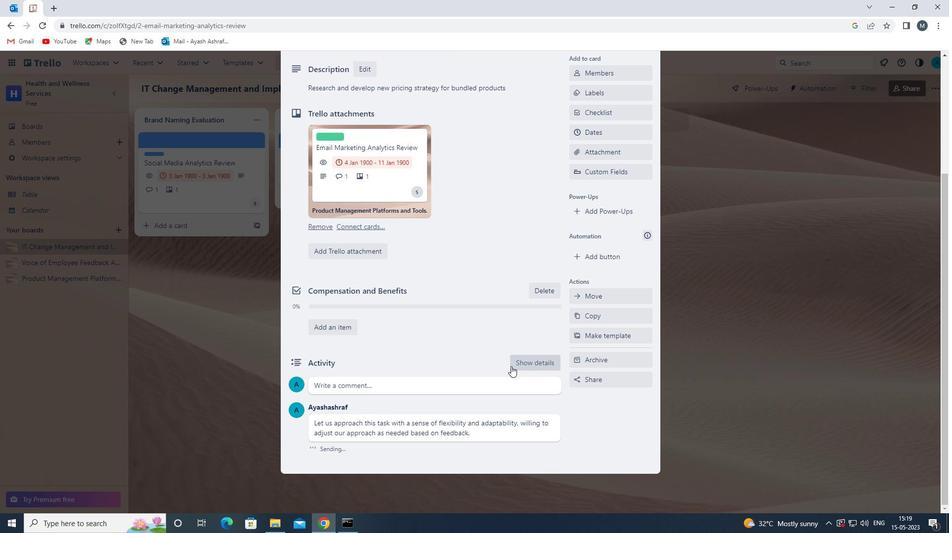 
Action: Mouse scrolled (511, 367) with delta (0, 0)
Screenshot: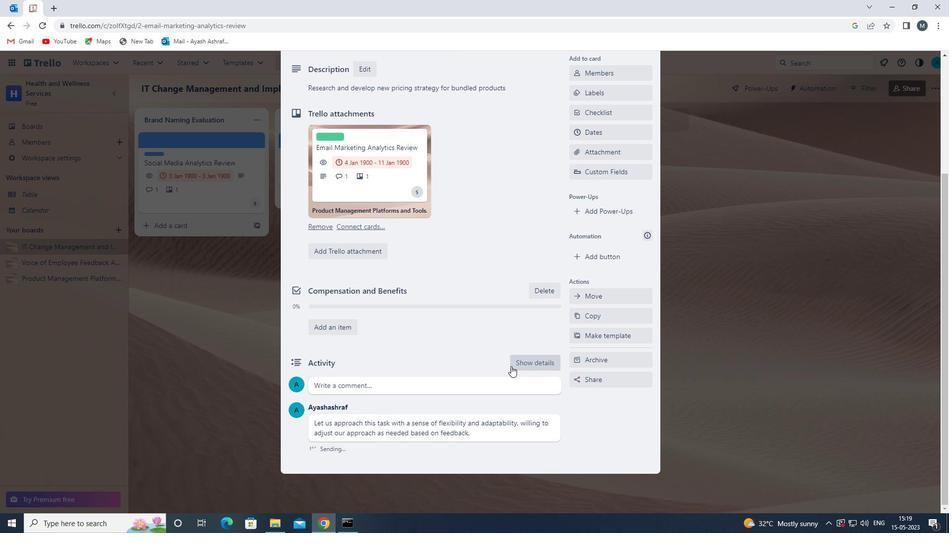 
Action: Mouse moved to (599, 296)
Screenshot: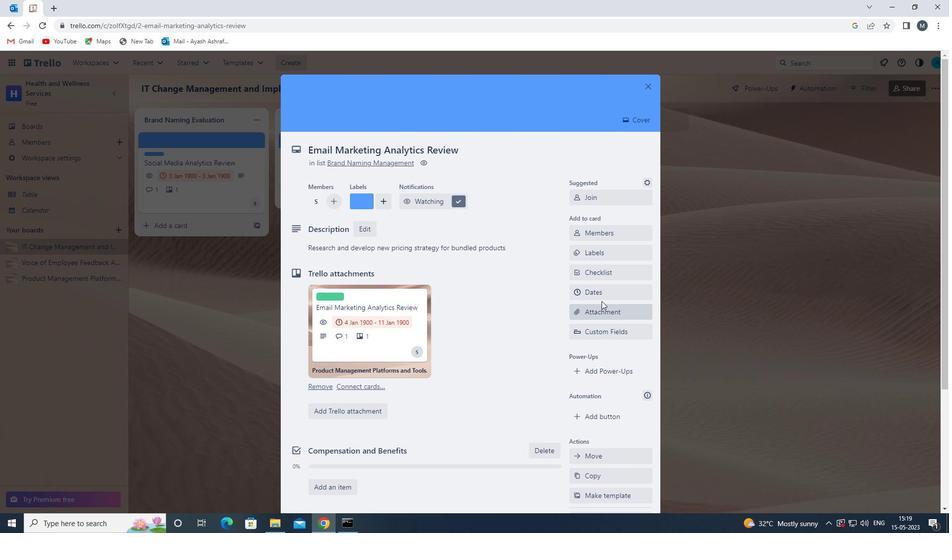 
Action: Mouse pressed left at (599, 296)
Screenshot: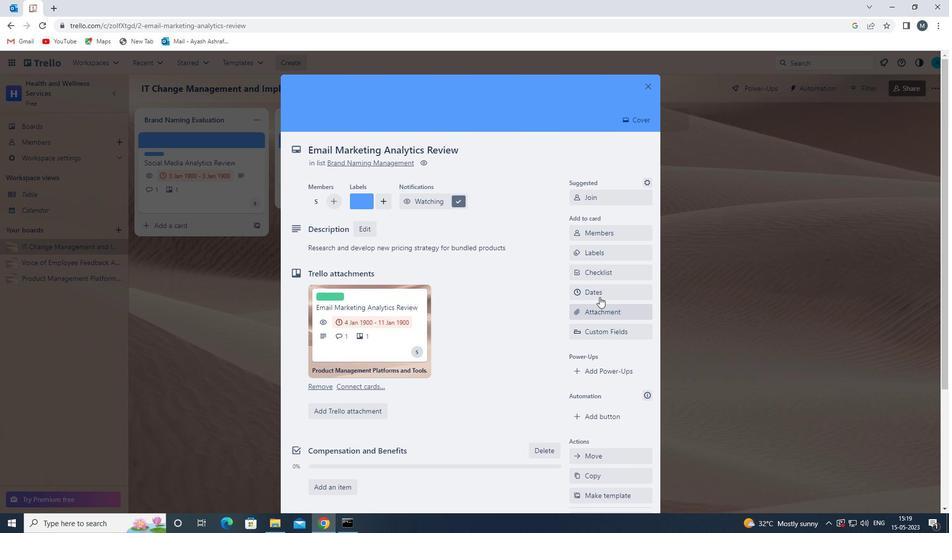 
Action: Mouse moved to (580, 273)
Screenshot: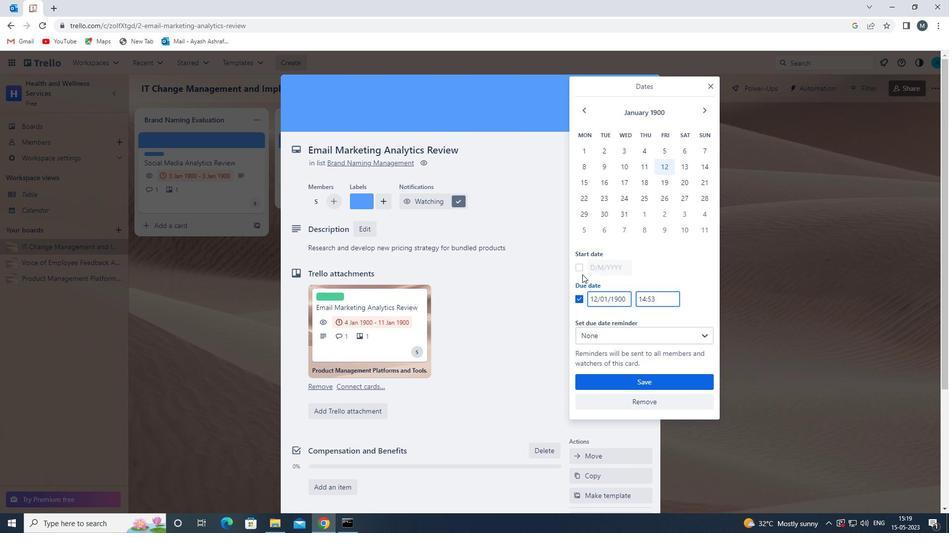 
Action: Mouse pressed left at (580, 273)
Screenshot: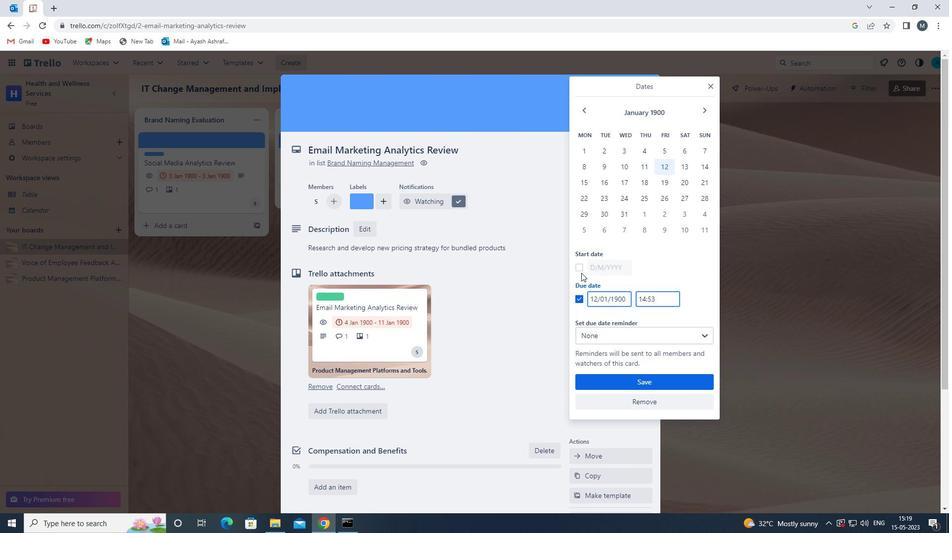 
Action: Mouse moved to (596, 269)
Screenshot: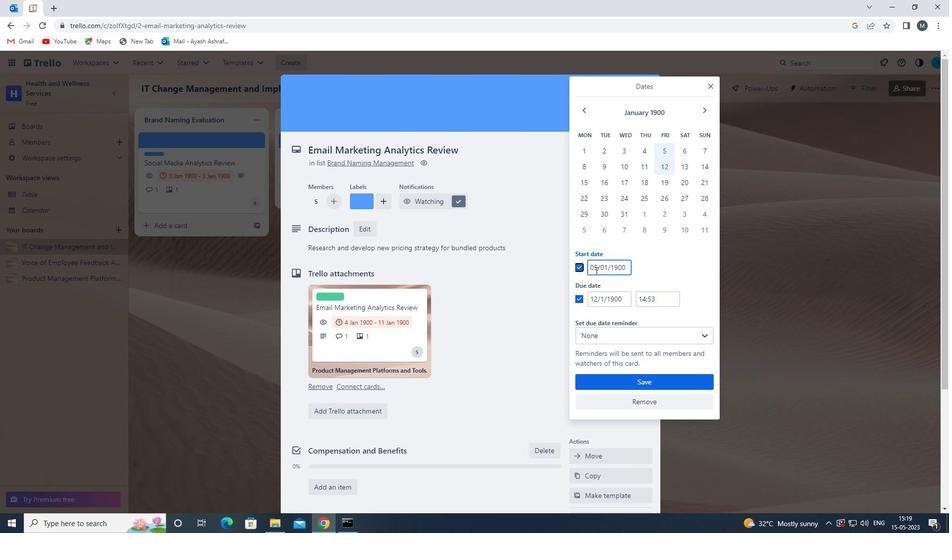 
Action: Mouse pressed left at (596, 269)
Screenshot: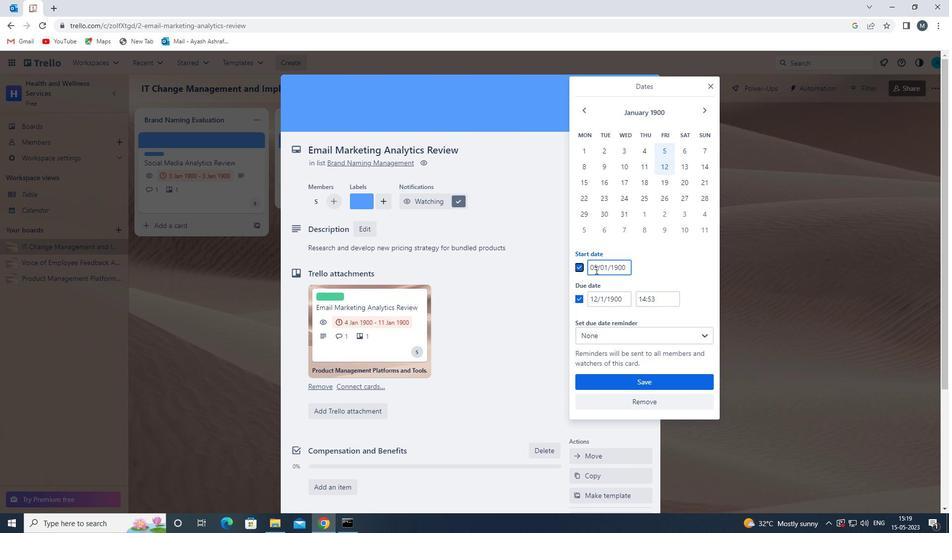 
Action: Mouse moved to (593, 270)
Screenshot: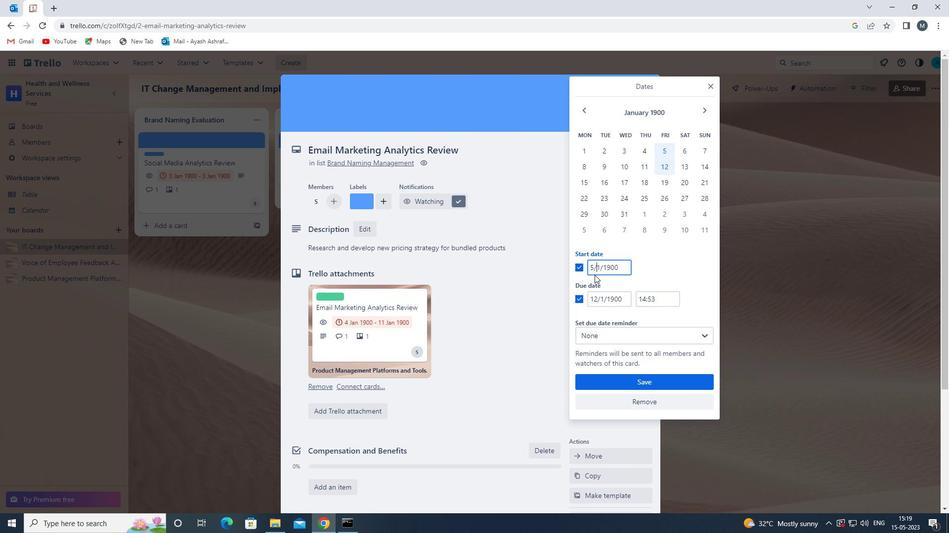 
Action: Mouse pressed left at (593, 270)
Screenshot: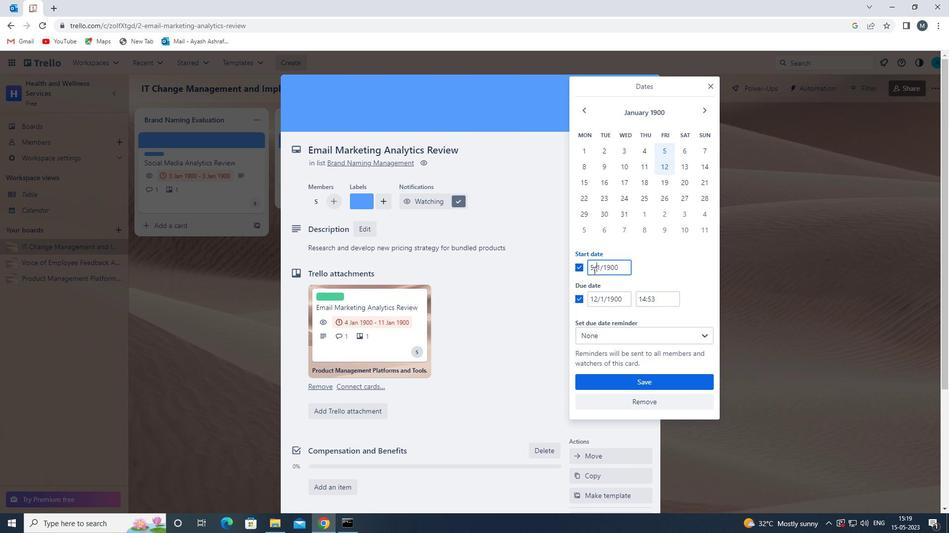 
Action: Mouse moved to (607, 274)
Screenshot: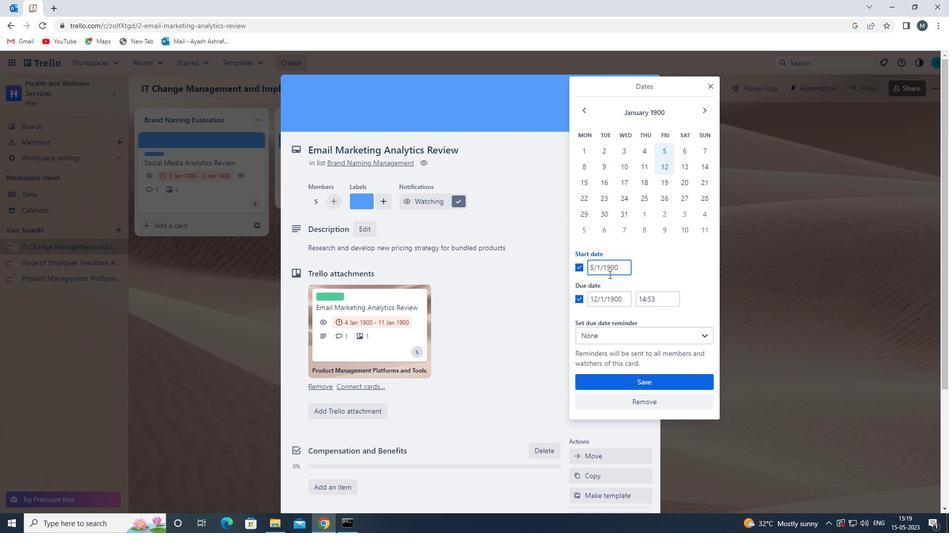 
Action: Key pressed <Key.backspace>
Screenshot: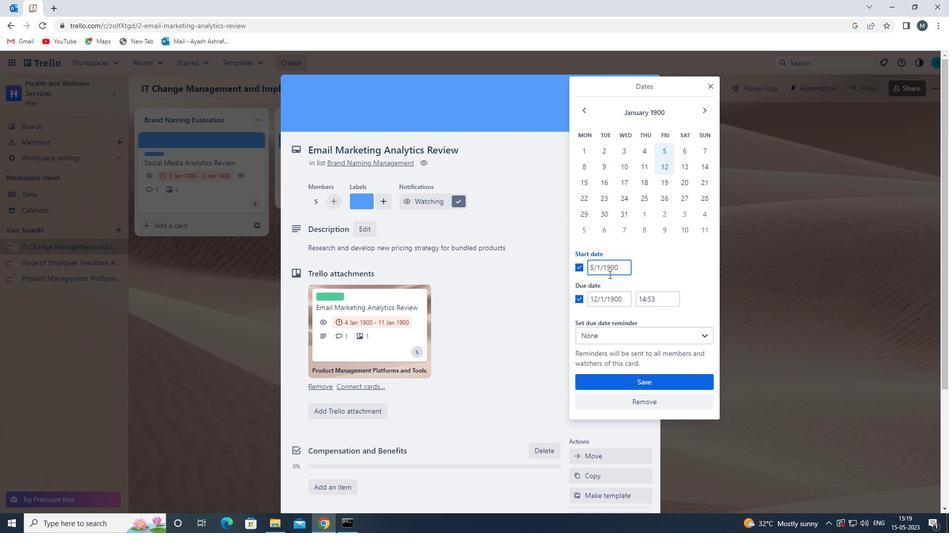 
Action: Mouse moved to (605, 276)
Screenshot: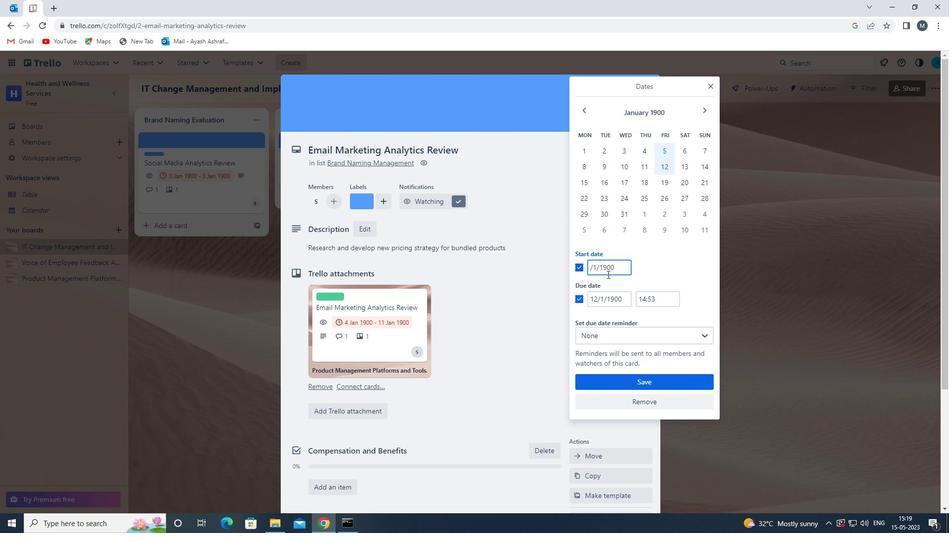 
Action: Key pressed 06
Screenshot: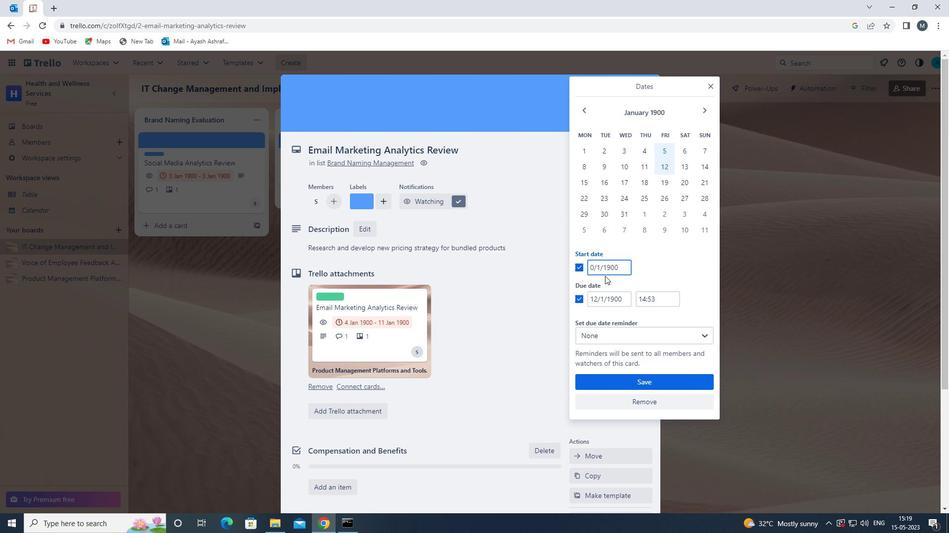 
Action: Mouse moved to (601, 268)
Screenshot: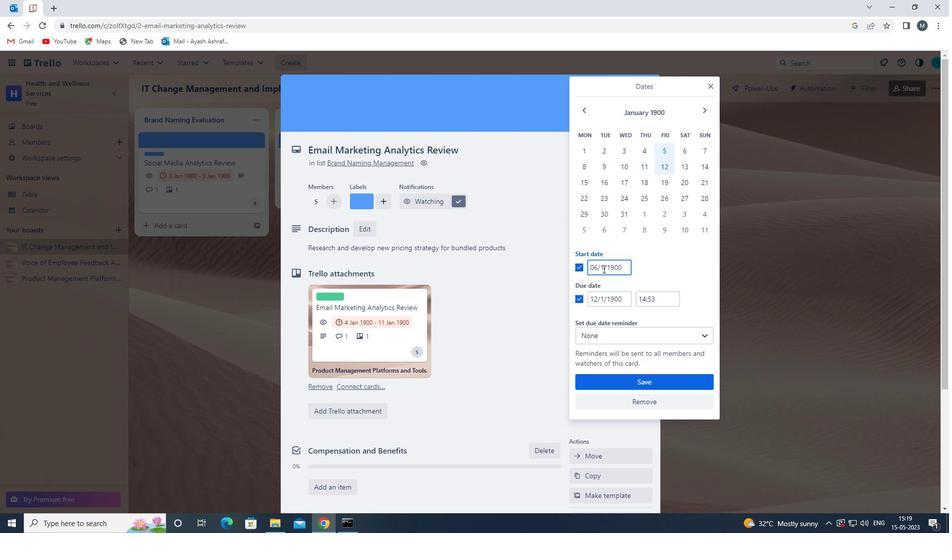 
Action: Mouse pressed left at (601, 268)
Screenshot: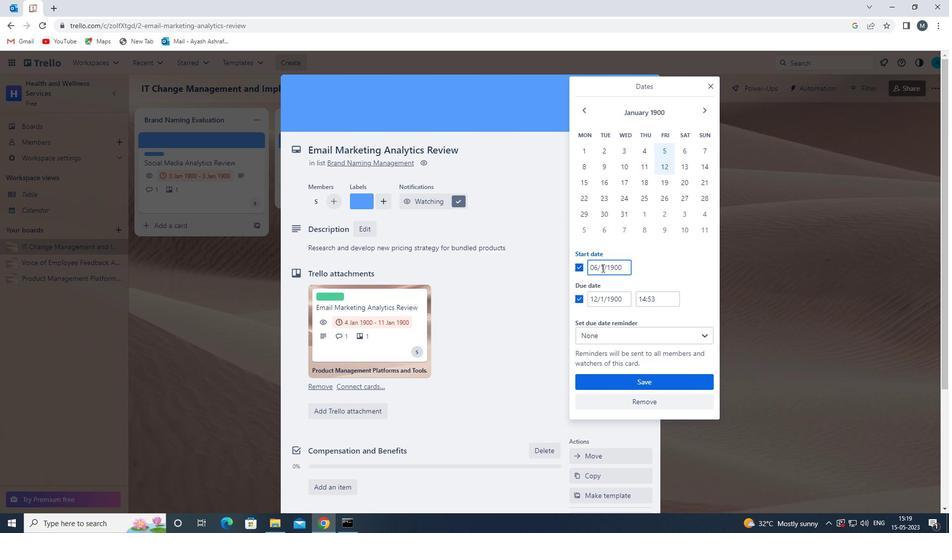 
Action: Mouse moved to (606, 275)
Screenshot: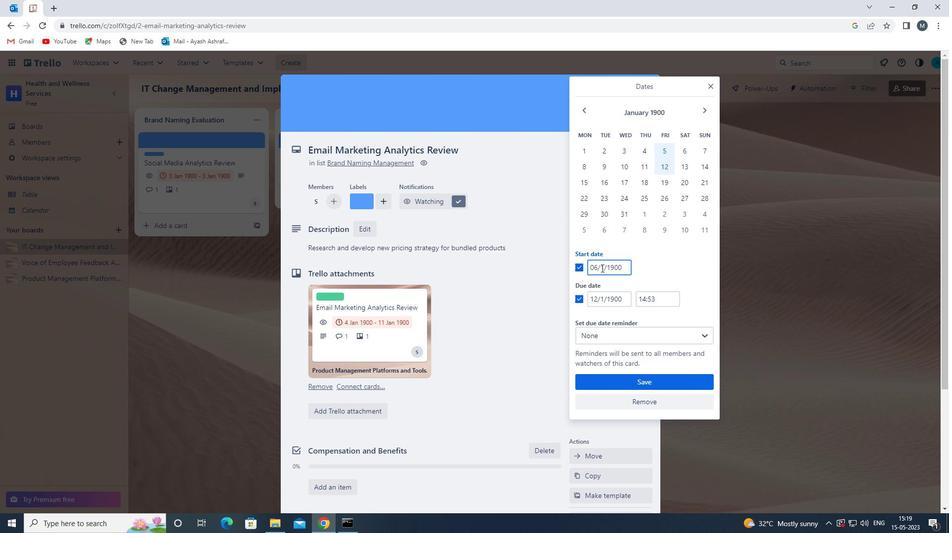 
Action: Key pressed 0
Screenshot: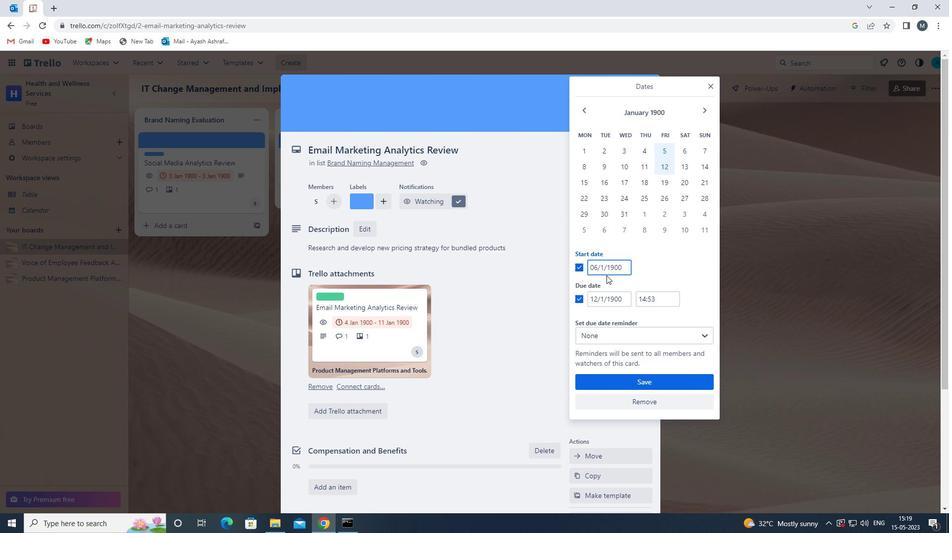 
Action: Mouse moved to (596, 299)
Screenshot: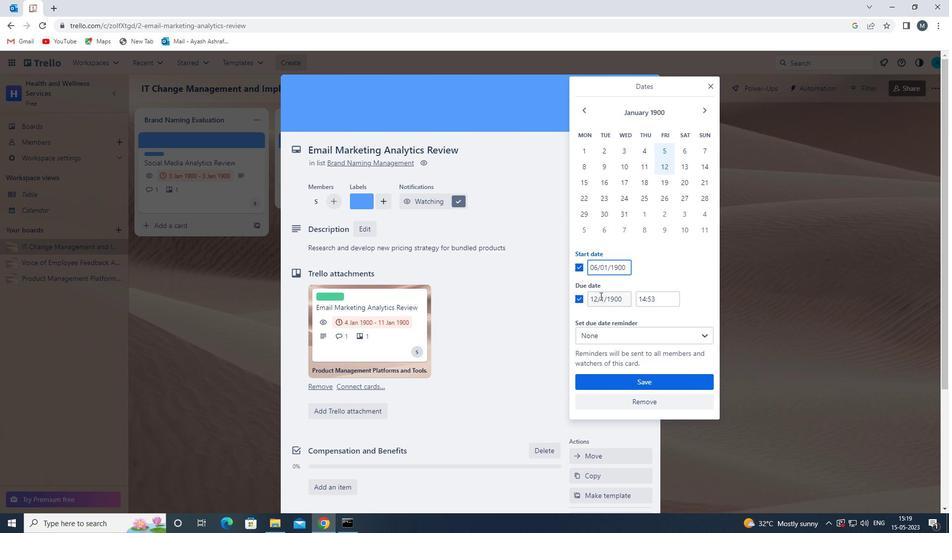 
Action: Mouse pressed left at (596, 299)
Screenshot: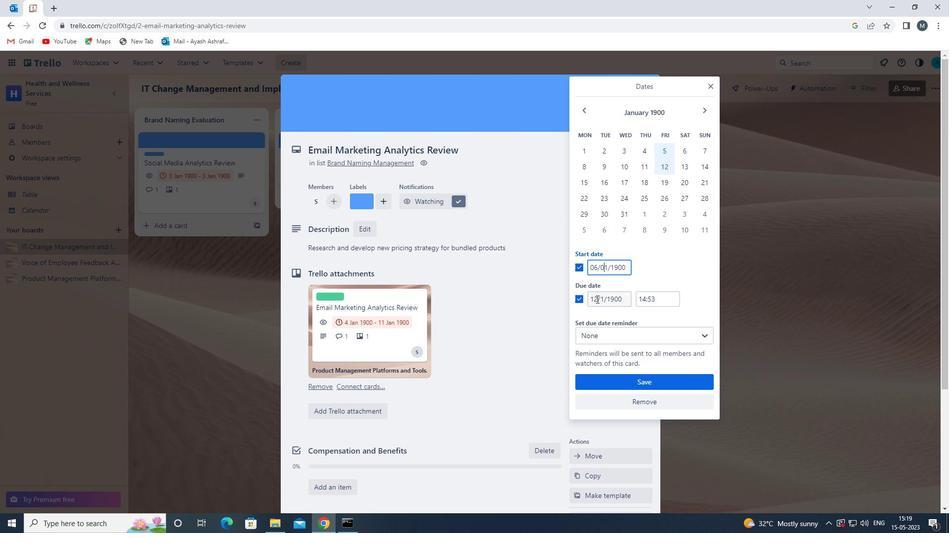 
Action: Mouse moved to (602, 307)
Screenshot: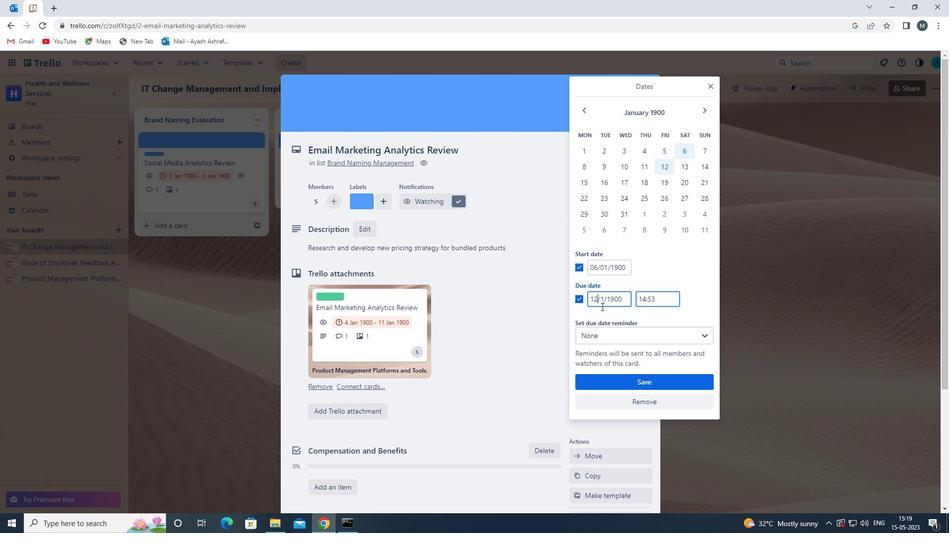 
Action: Key pressed <Key.backspace>3
Screenshot: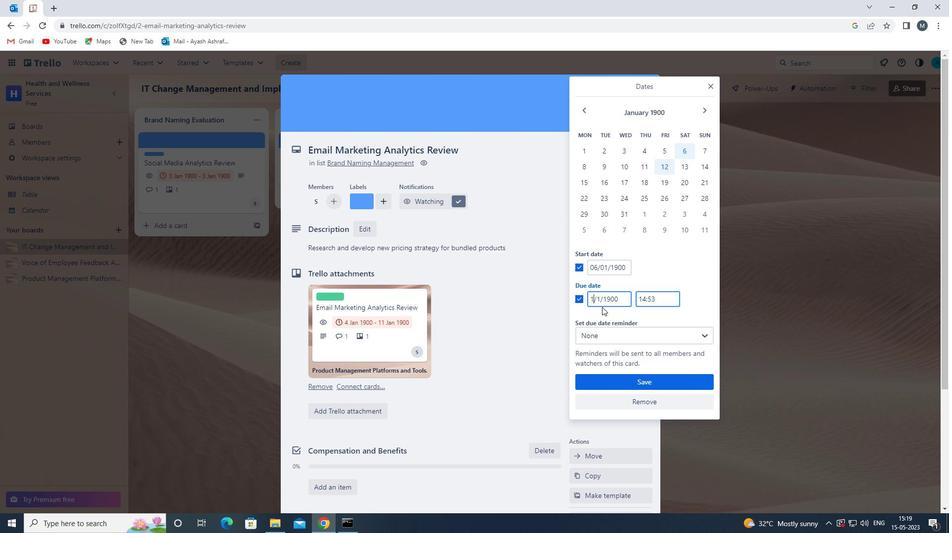 
Action: Mouse moved to (601, 303)
Screenshot: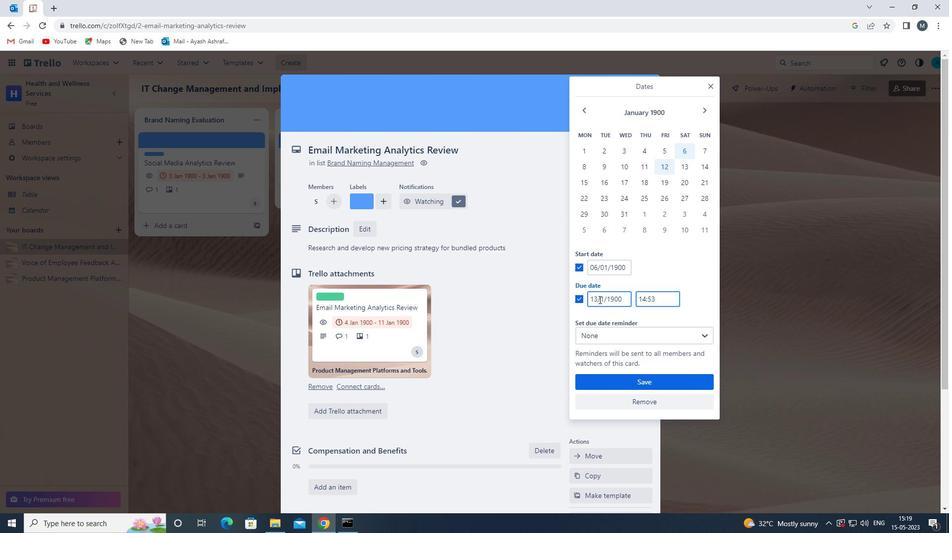 
Action: Mouse pressed left at (601, 303)
Screenshot: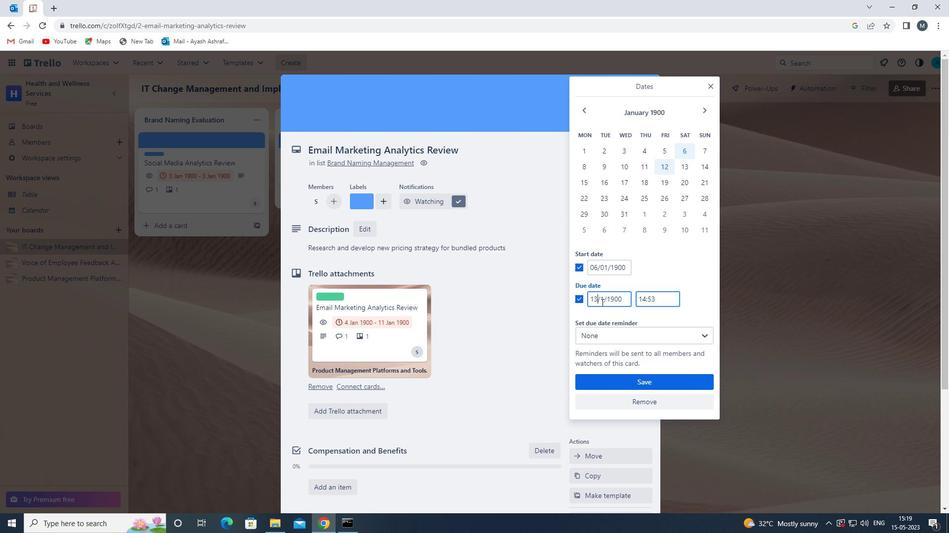
Action: Mouse moved to (606, 305)
Screenshot: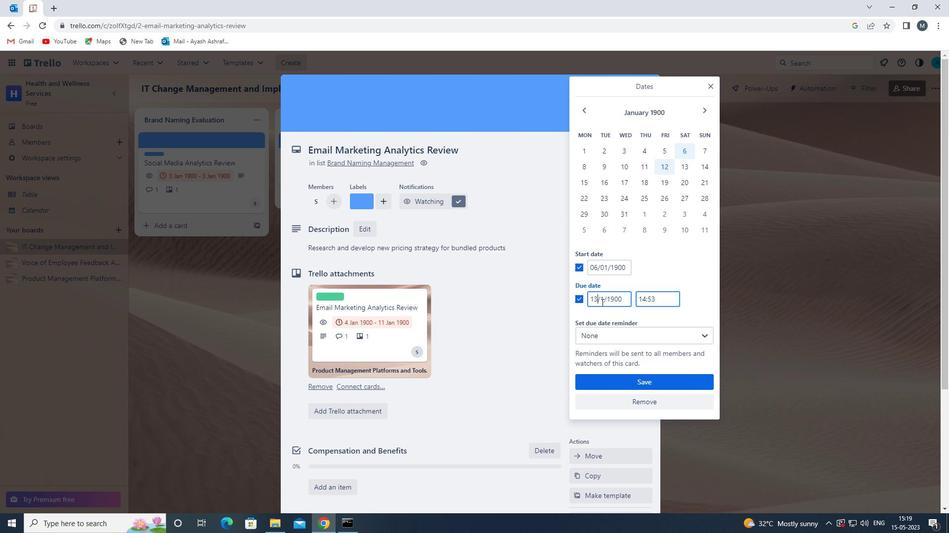 
Action: Key pressed 0
Screenshot: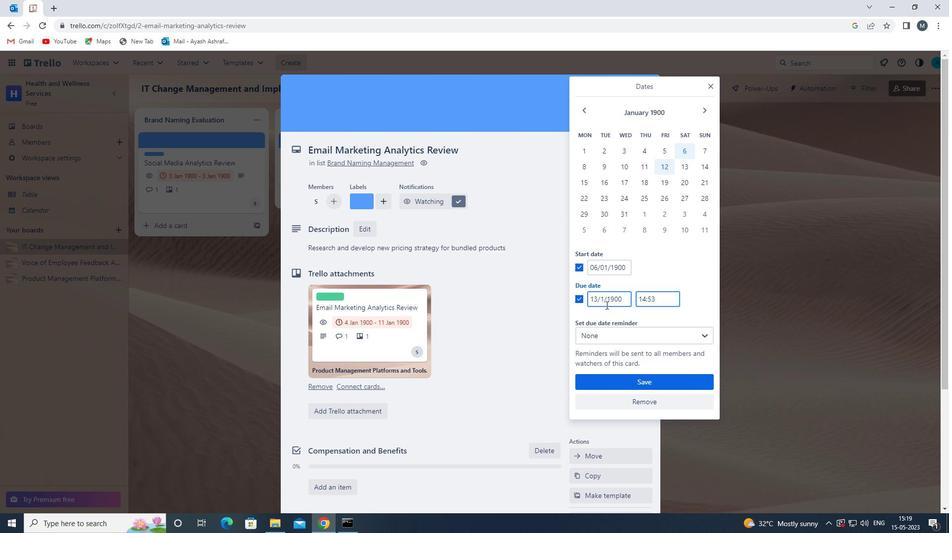 
Action: Mouse moved to (619, 384)
Screenshot: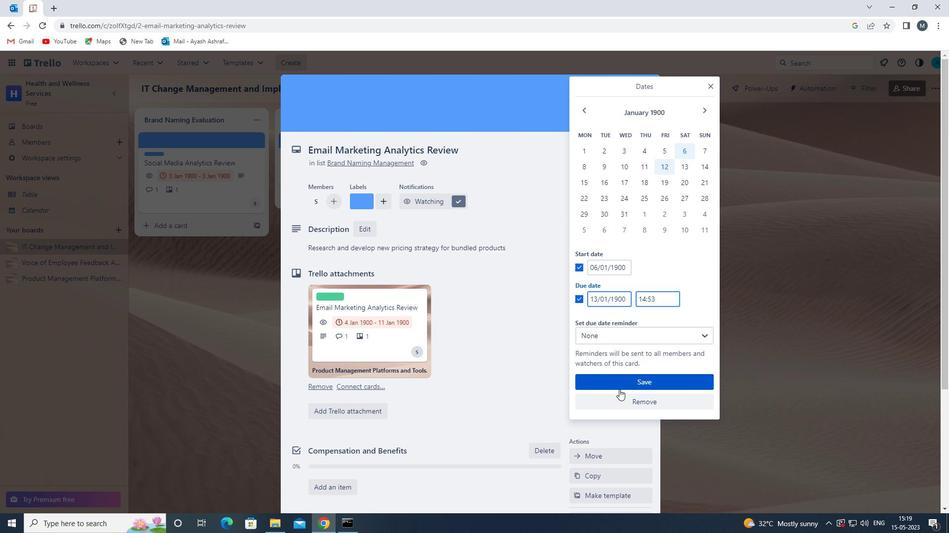 
Action: Mouse pressed left at (619, 384)
Screenshot: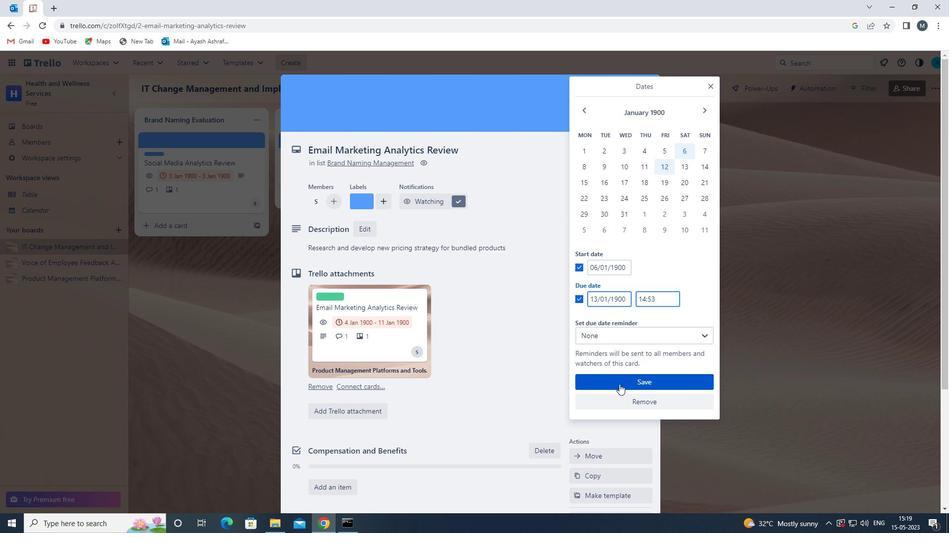 
Action: Mouse moved to (422, 413)
Screenshot: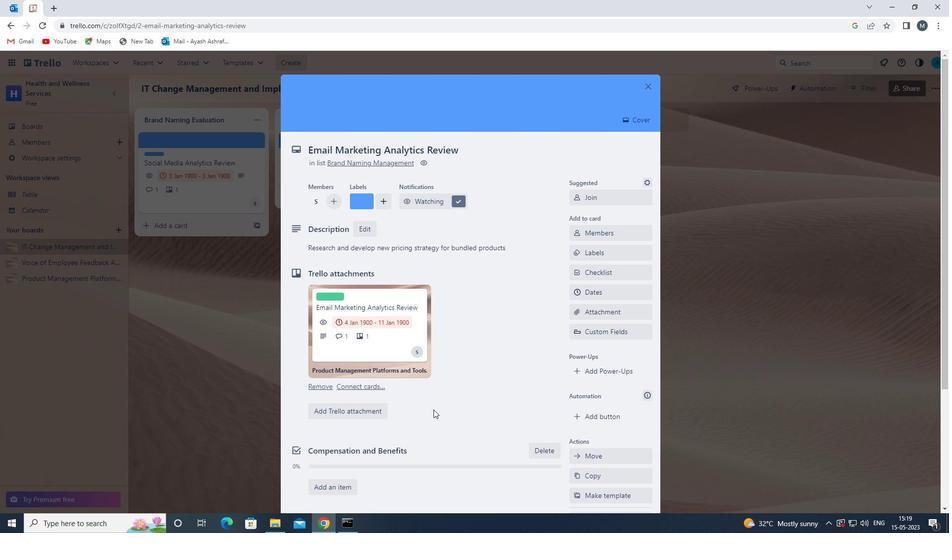 
Action: Mouse scrolled (422, 413) with delta (0, 0)
Screenshot: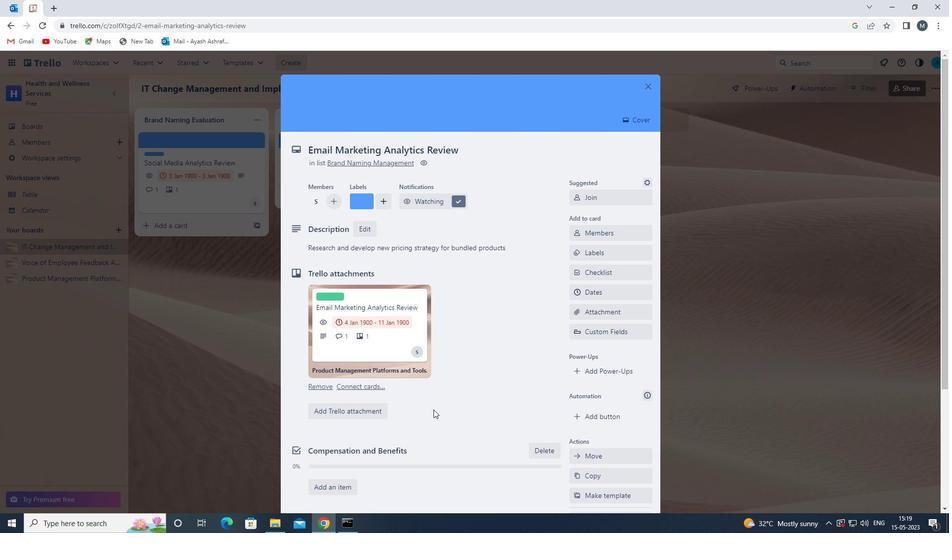 
Action: Mouse scrolled (422, 413) with delta (0, 0)
Screenshot: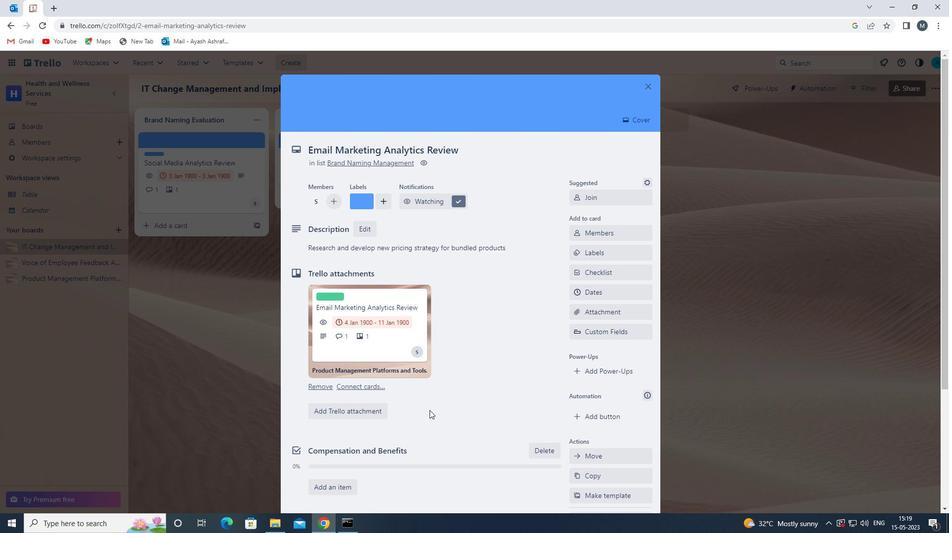
Action: Mouse scrolled (422, 413) with delta (0, 0)
Screenshot: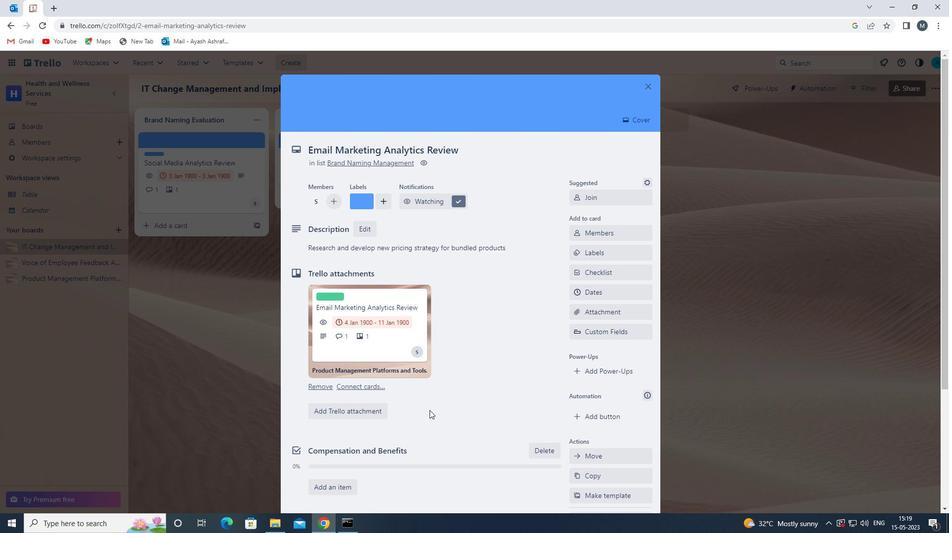 
Action: Mouse scrolled (422, 413) with delta (0, 0)
Screenshot: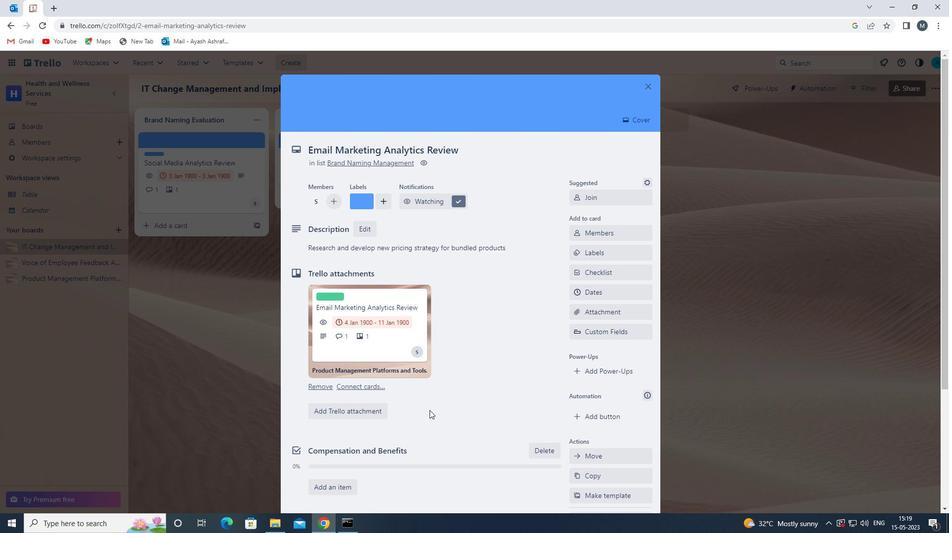 
Action: Mouse scrolled (422, 413) with delta (0, 0)
Screenshot: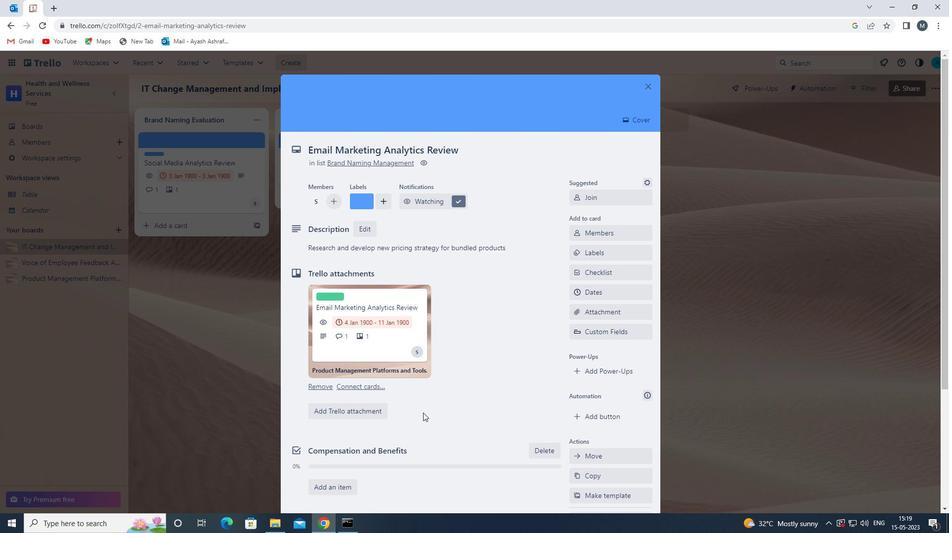 
